 Task: Search one way flight ticket for 5 adults, 2 children, 1 infant in seat and 2 infants on lap in economy from Wilmington: Wilmington Airport to Rock Springs: Southwest Wyoming Regional Airport (rock Springs Sweetwater County Airport) on 8-5-2023. Choice of flights is American. Number of bags: 1 carry on bag and 1 checked bag. Price is upto 100000. Outbound departure time preference is 5:30.
Action: Mouse moved to (298, 145)
Screenshot: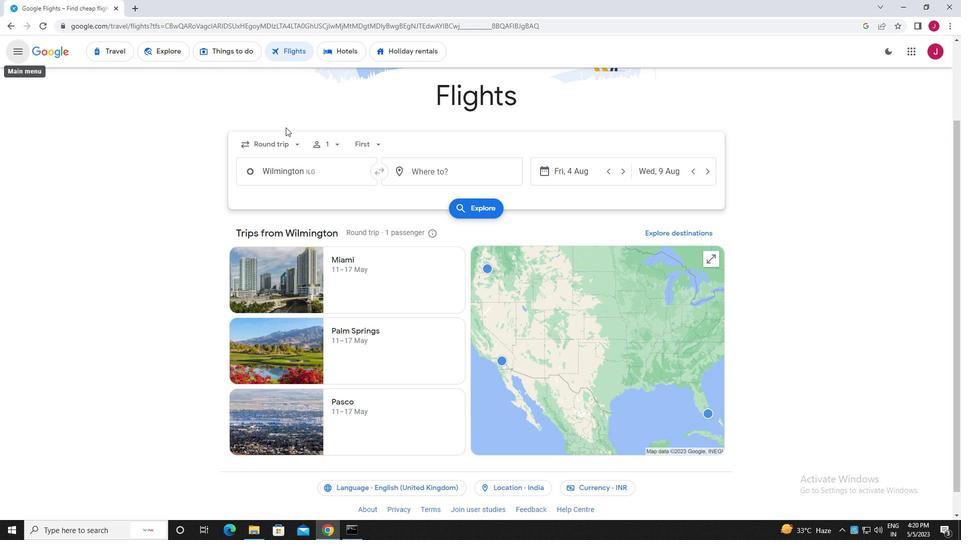 
Action: Mouse pressed left at (298, 145)
Screenshot: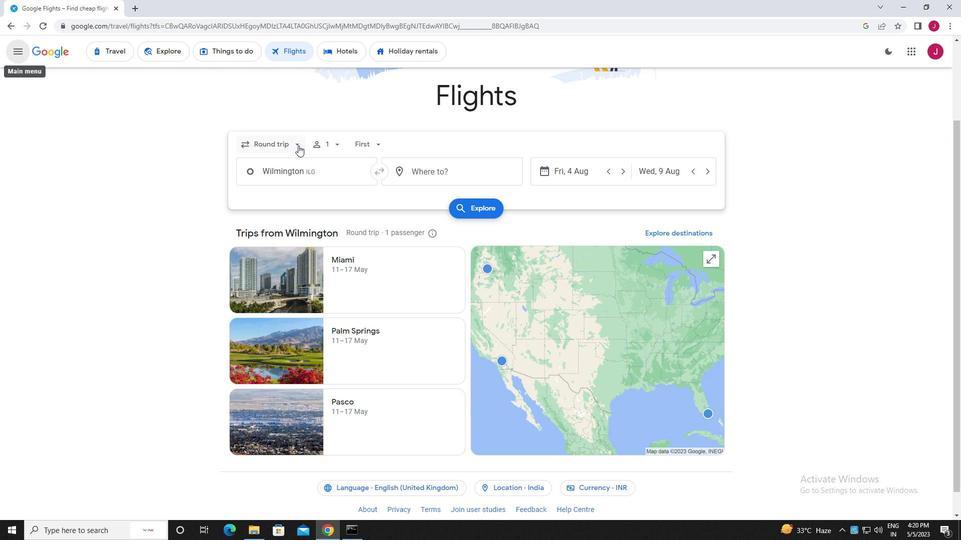
Action: Mouse moved to (290, 190)
Screenshot: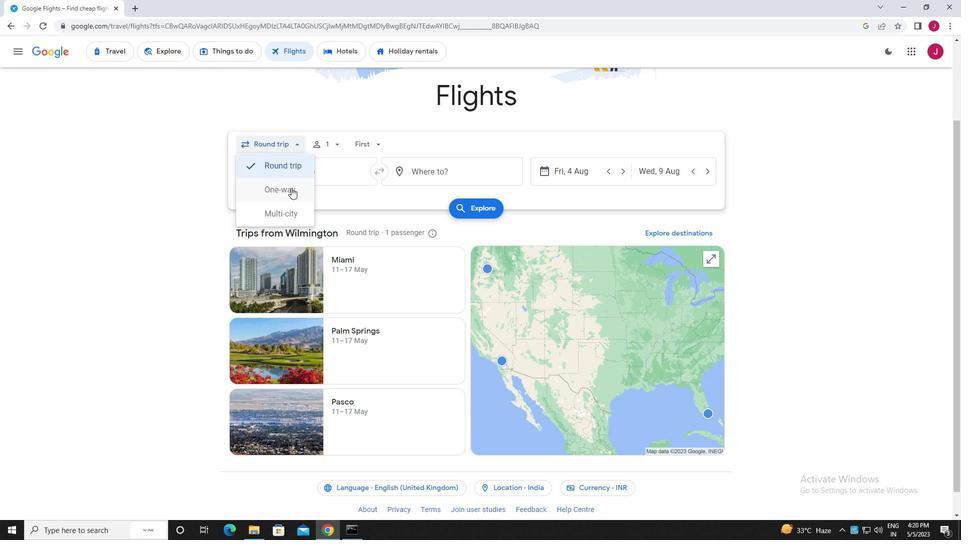 
Action: Mouse pressed left at (290, 190)
Screenshot: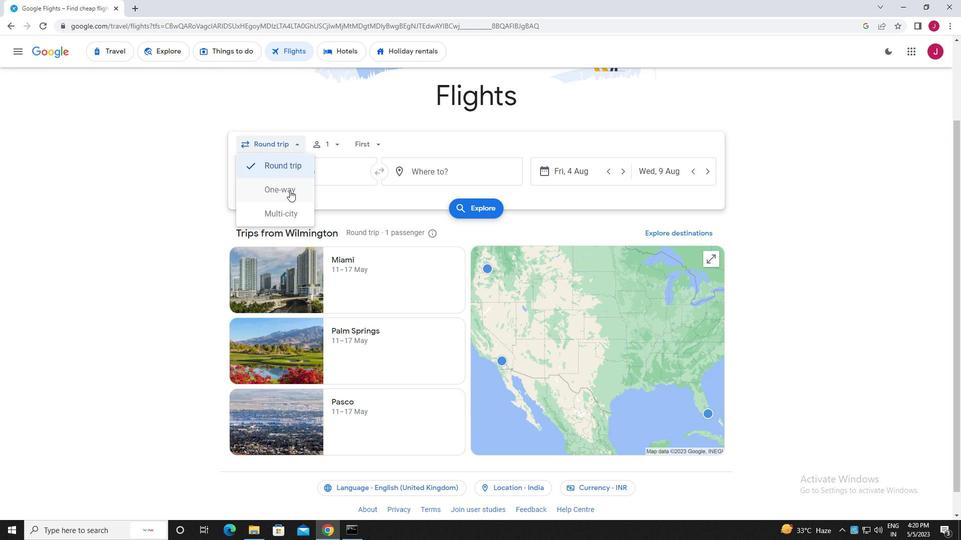 
Action: Mouse moved to (333, 147)
Screenshot: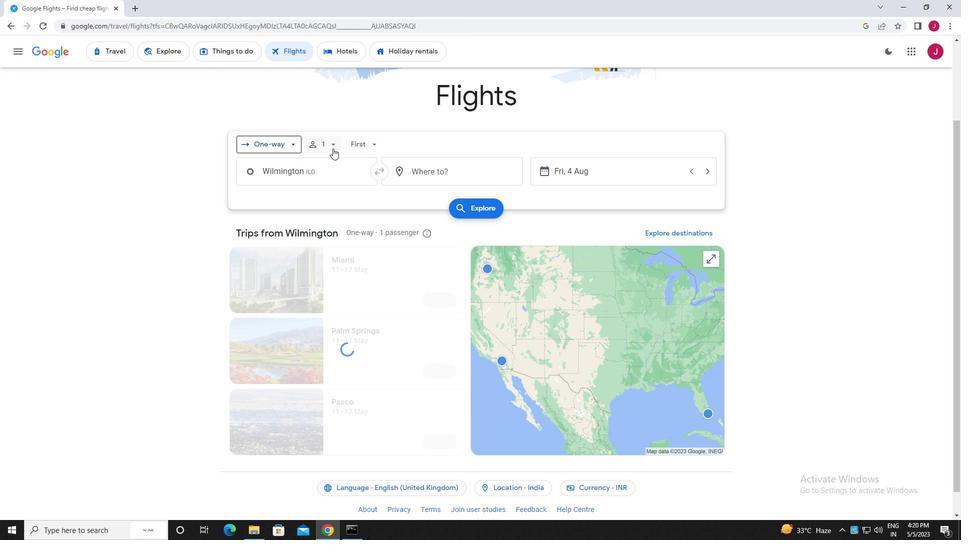 
Action: Mouse pressed left at (333, 147)
Screenshot: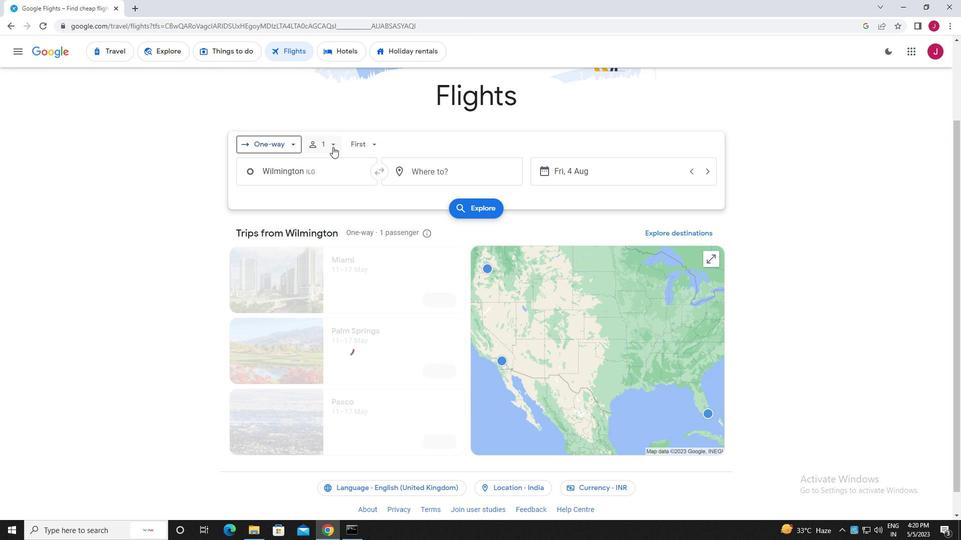 
Action: Mouse moved to (410, 172)
Screenshot: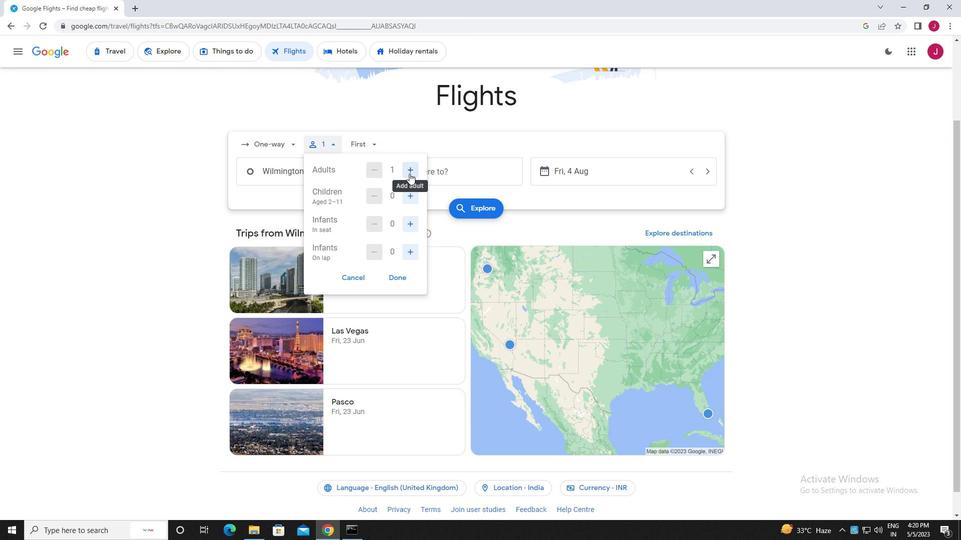 
Action: Mouse pressed left at (410, 172)
Screenshot: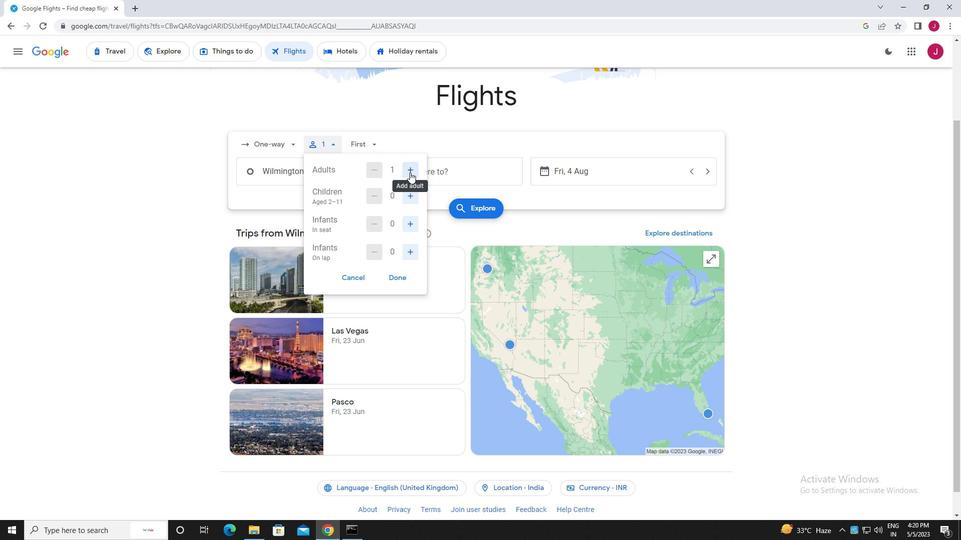 
Action: Mouse pressed left at (410, 172)
Screenshot: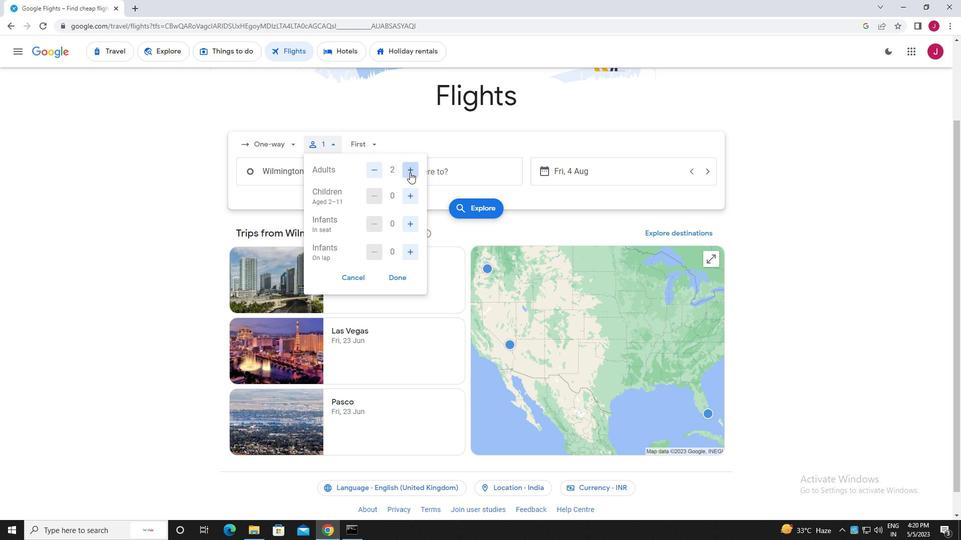 
Action: Mouse pressed left at (410, 172)
Screenshot: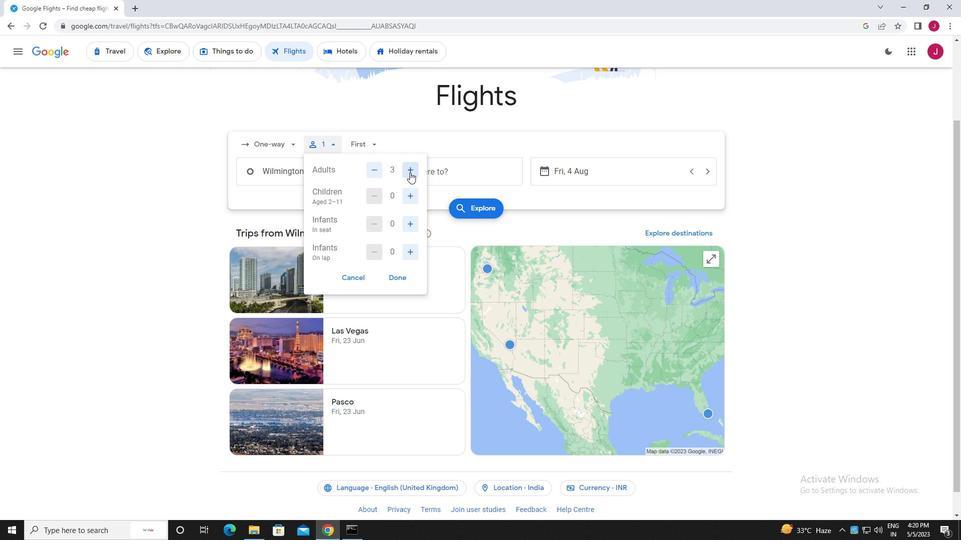 
Action: Mouse pressed left at (410, 172)
Screenshot: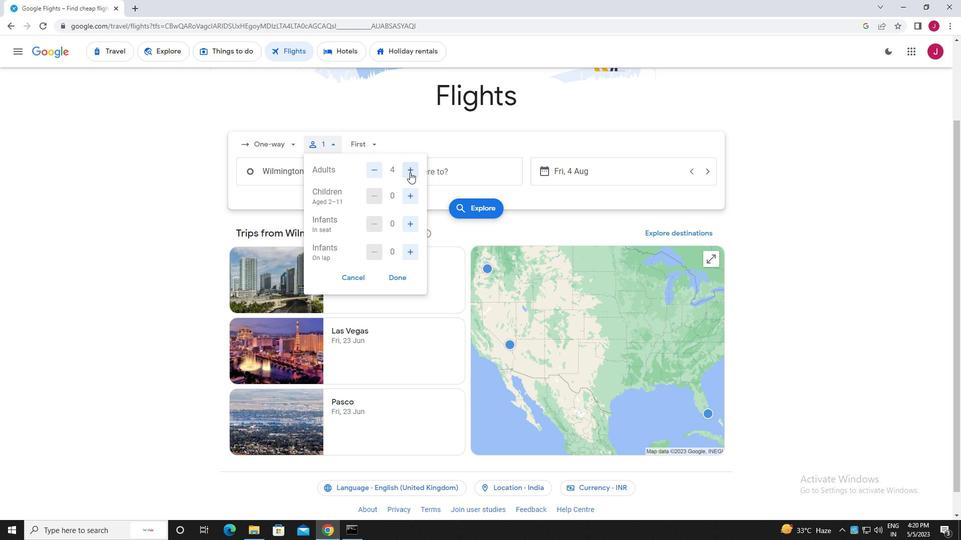 
Action: Mouse moved to (412, 197)
Screenshot: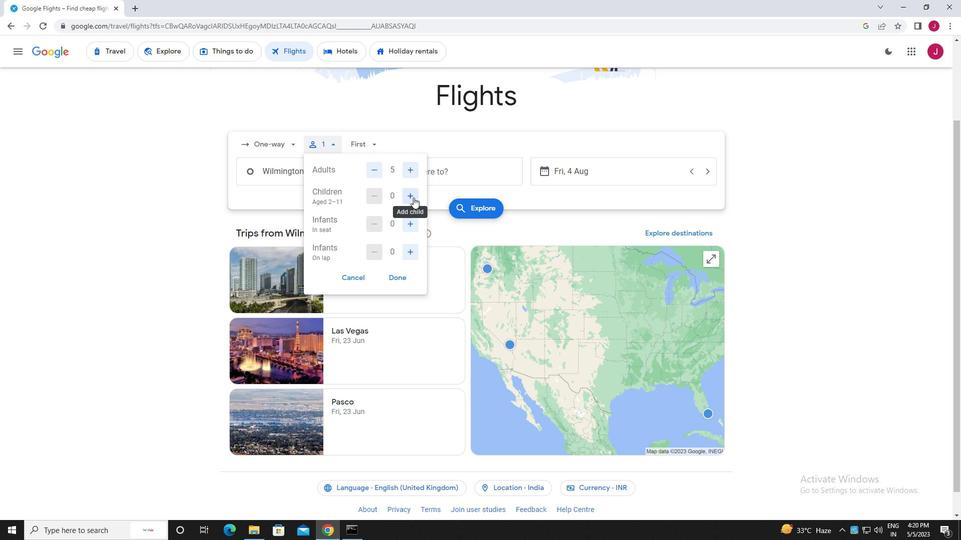 
Action: Mouse pressed left at (412, 197)
Screenshot: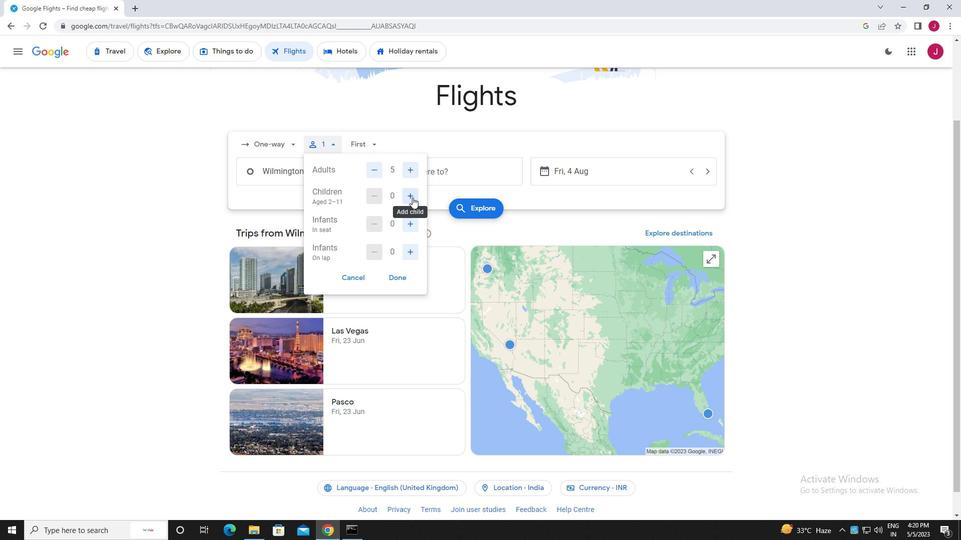 
Action: Mouse pressed left at (412, 197)
Screenshot: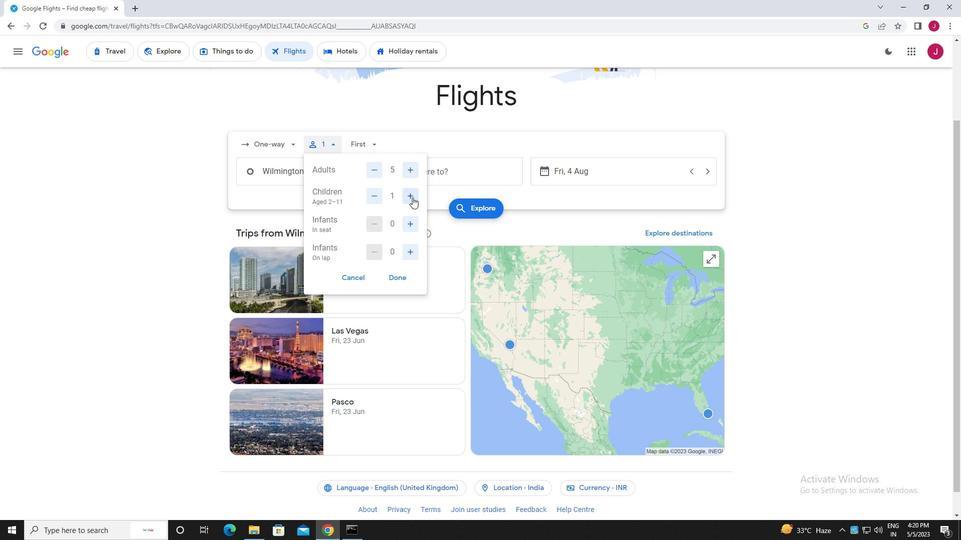 
Action: Mouse moved to (411, 227)
Screenshot: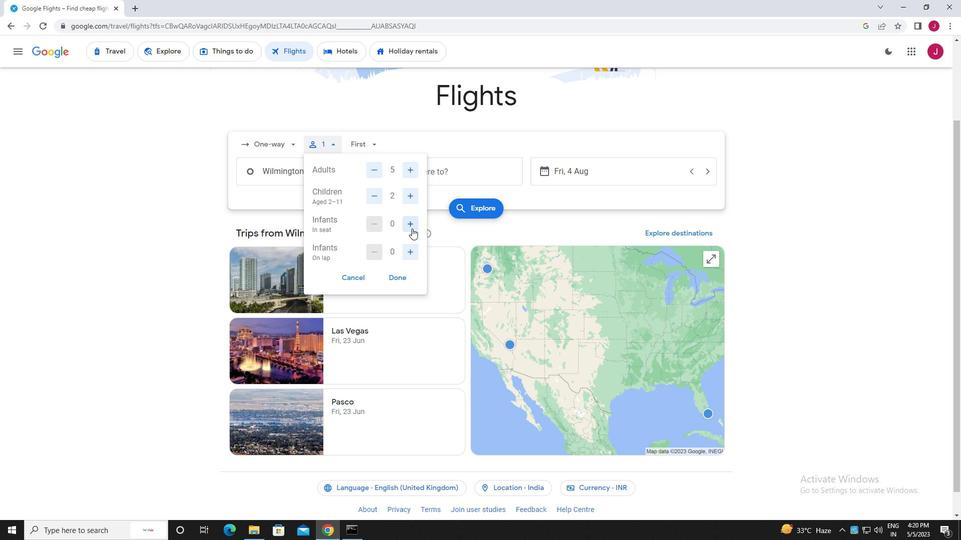 
Action: Mouse pressed left at (411, 227)
Screenshot: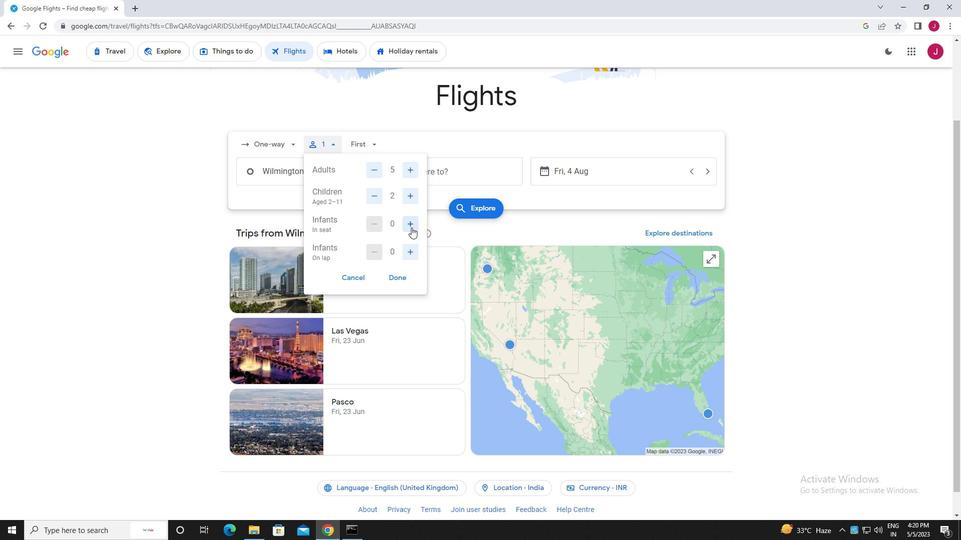 
Action: Mouse moved to (413, 250)
Screenshot: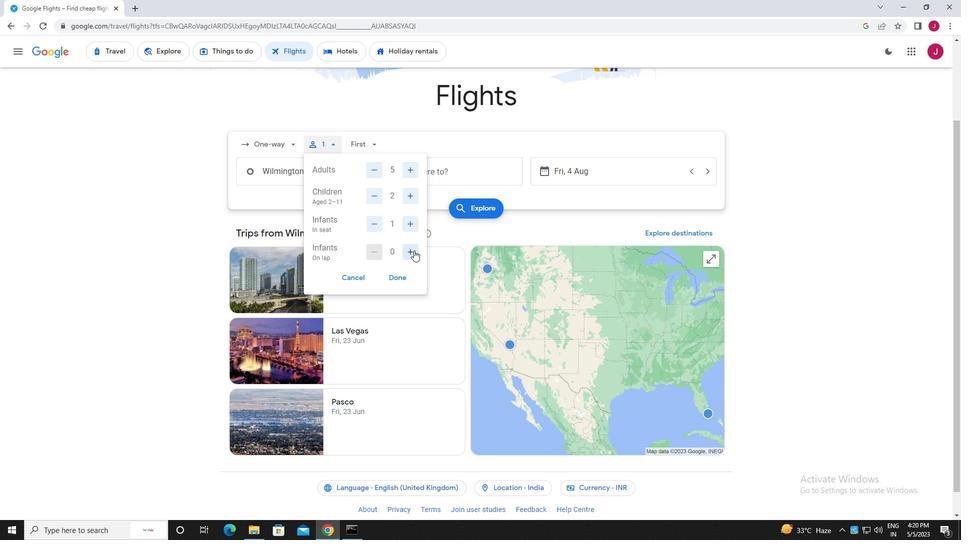 
Action: Mouse pressed left at (413, 250)
Screenshot: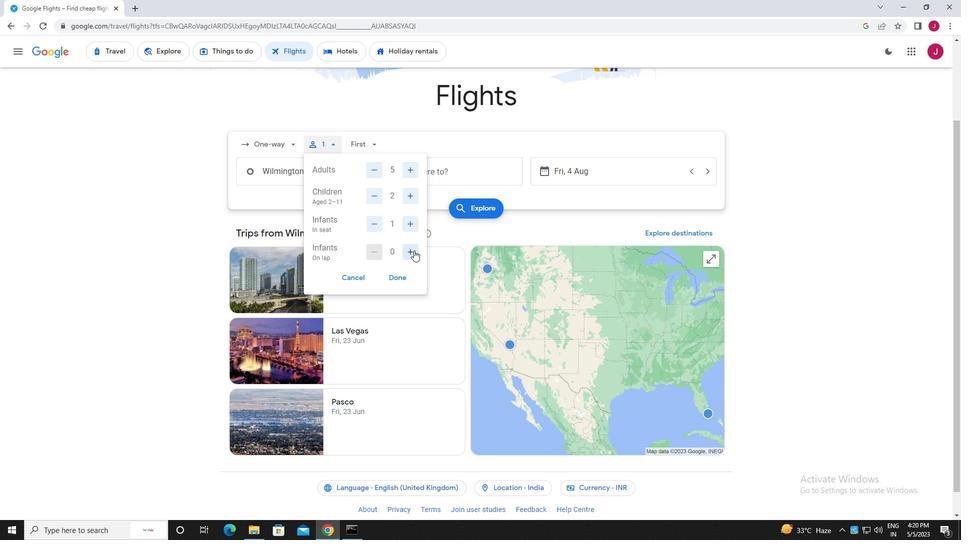 
Action: Mouse pressed left at (413, 250)
Screenshot: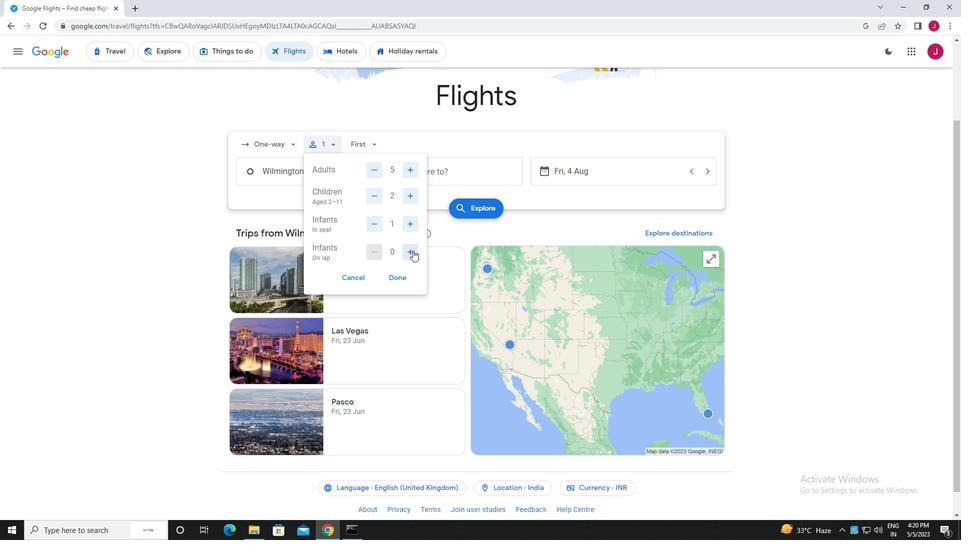 
Action: Mouse moved to (371, 252)
Screenshot: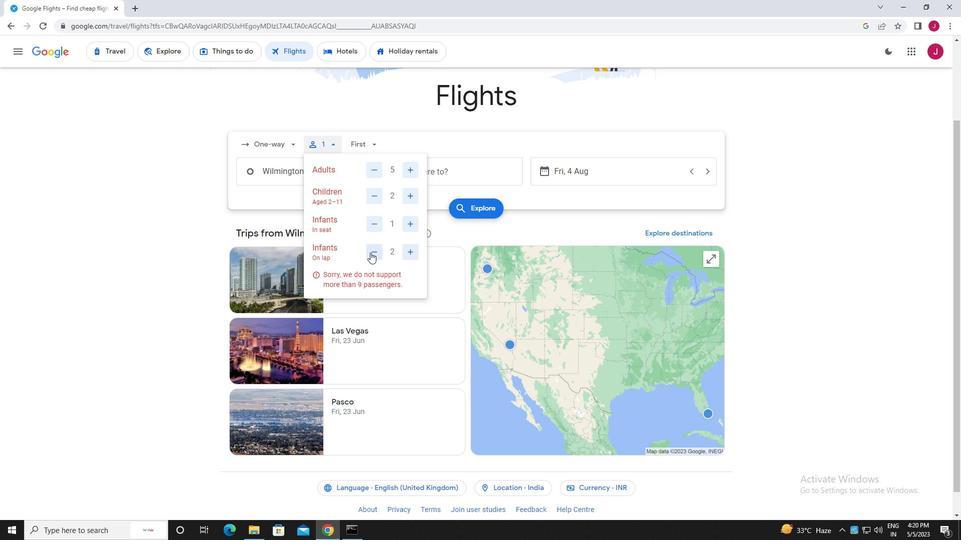 
Action: Mouse pressed left at (371, 252)
Screenshot: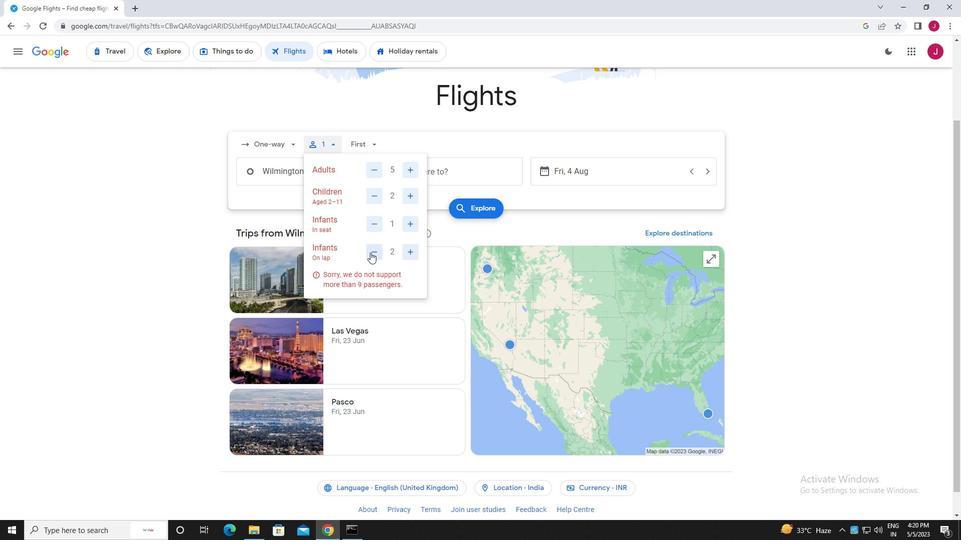 
Action: Mouse moved to (395, 277)
Screenshot: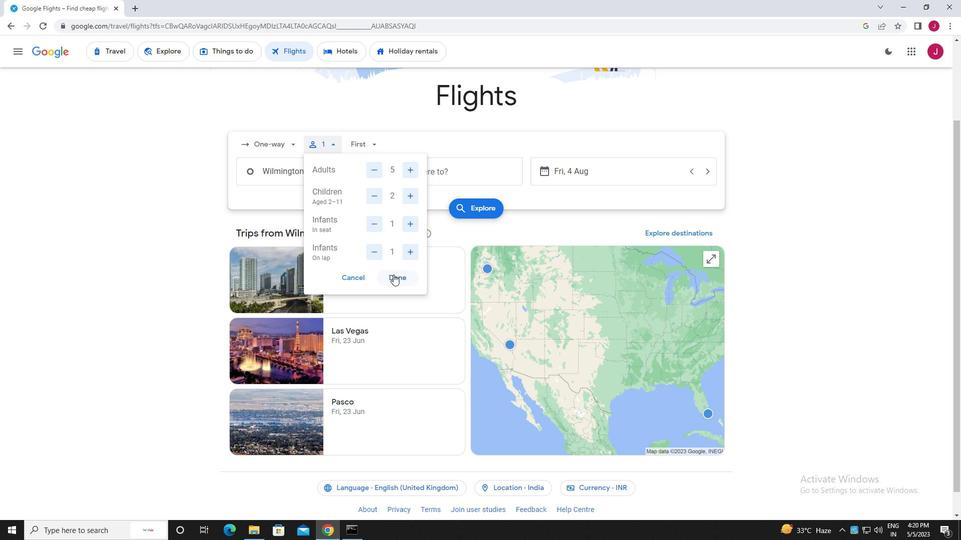 
Action: Mouse pressed left at (395, 277)
Screenshot: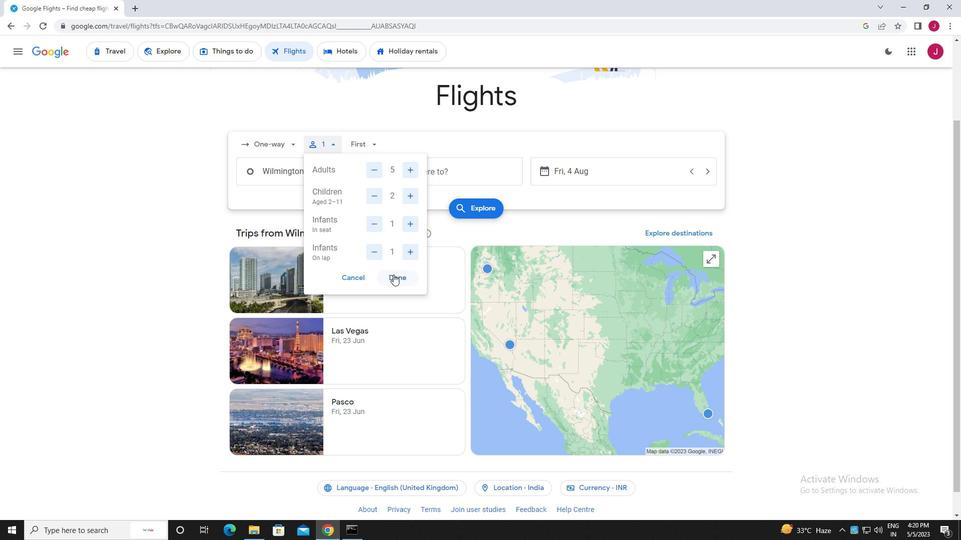 
Action: Mouse moved to (372, 146)
Screenshot: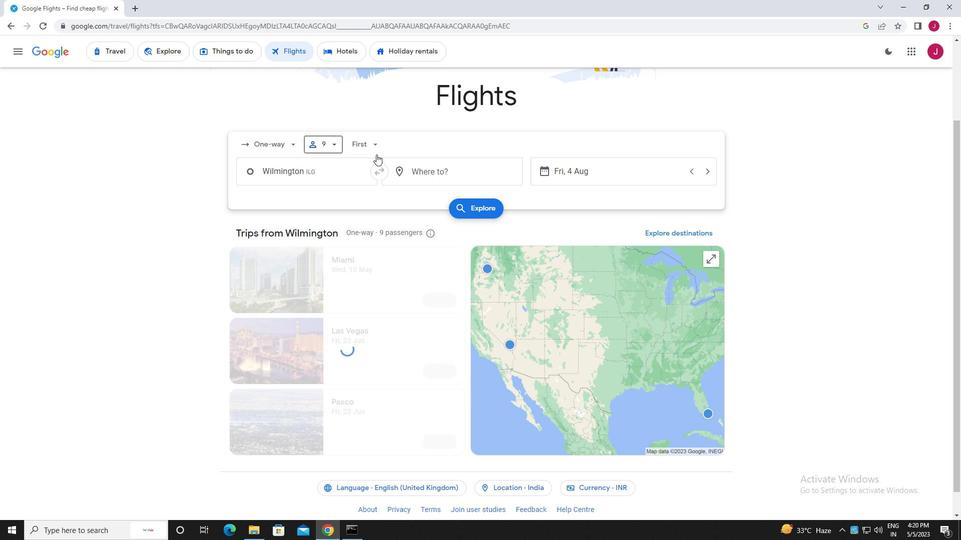 
Action: Mouse pressed left at (372, 146)
Screenshot: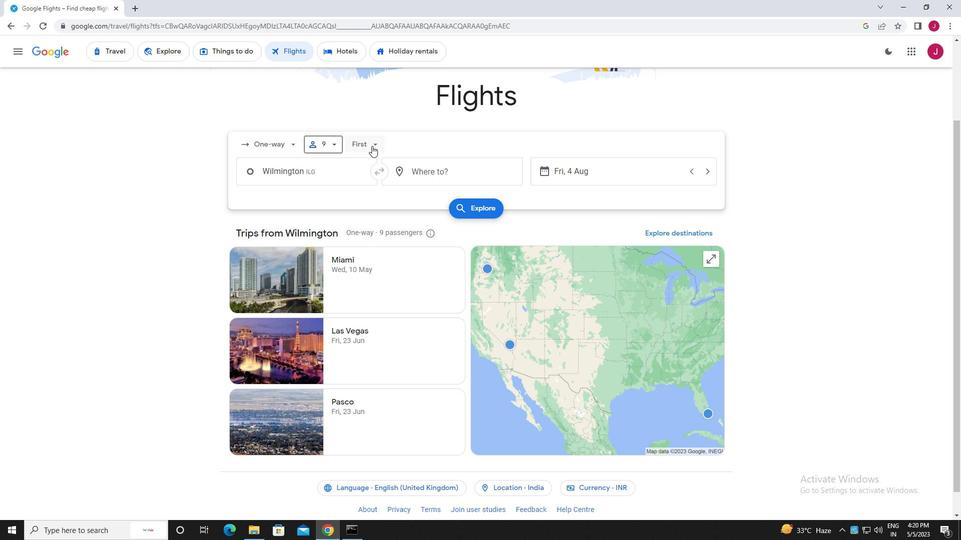 
Action: Mouse moved to (392, 169)
Screenshot: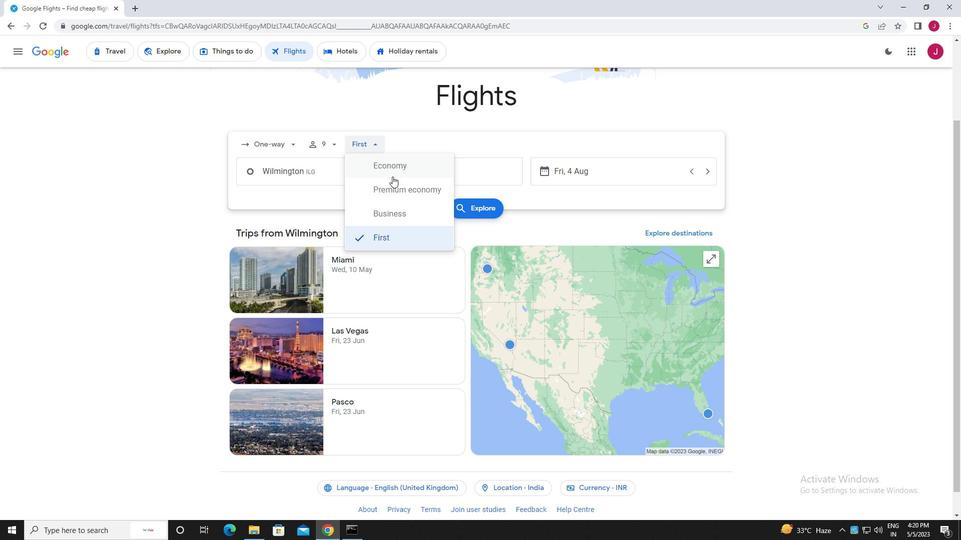 
Action: Mouse pressed left at (392, 169)
Screenshot: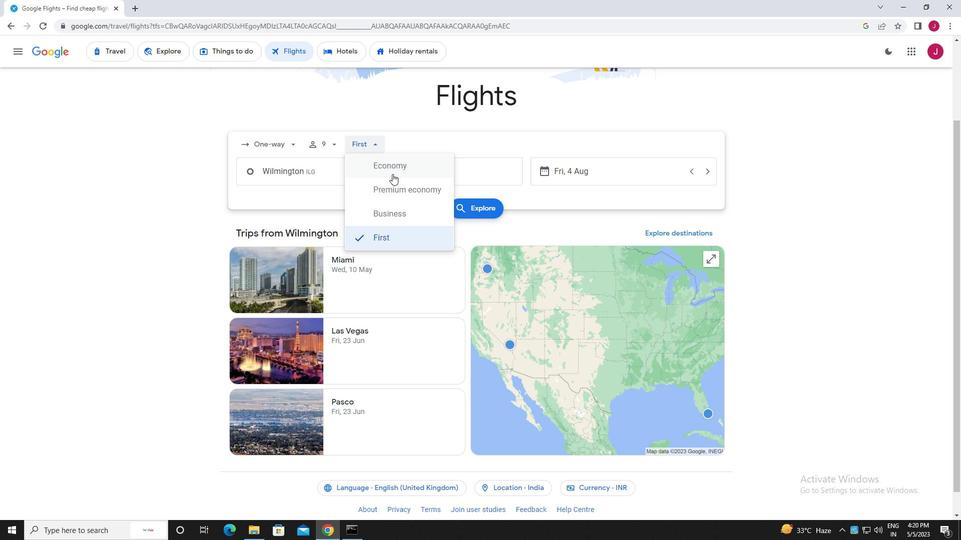 
Action: Mouse moved to (335, 178)
Screenshot: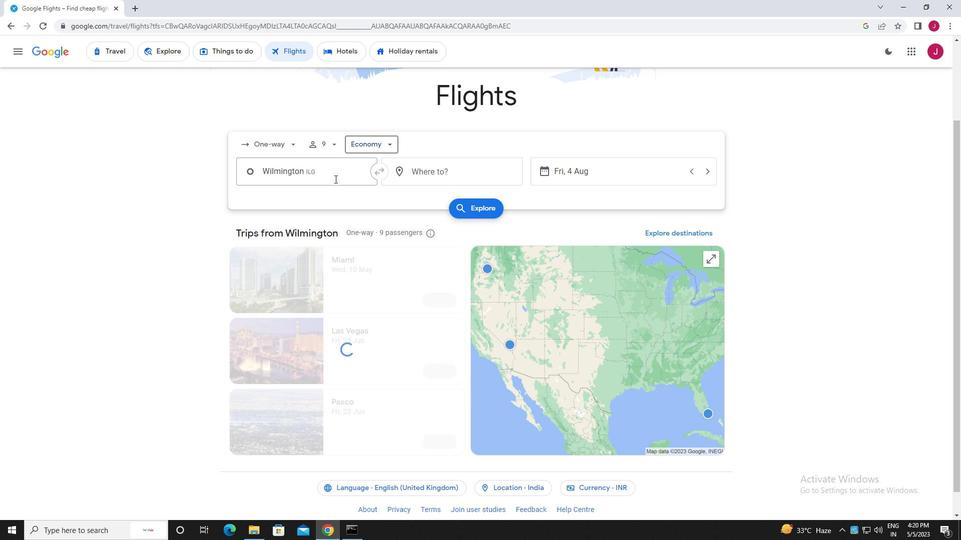 
Action: Mouse pressed left at (335, 178)
Screenshot: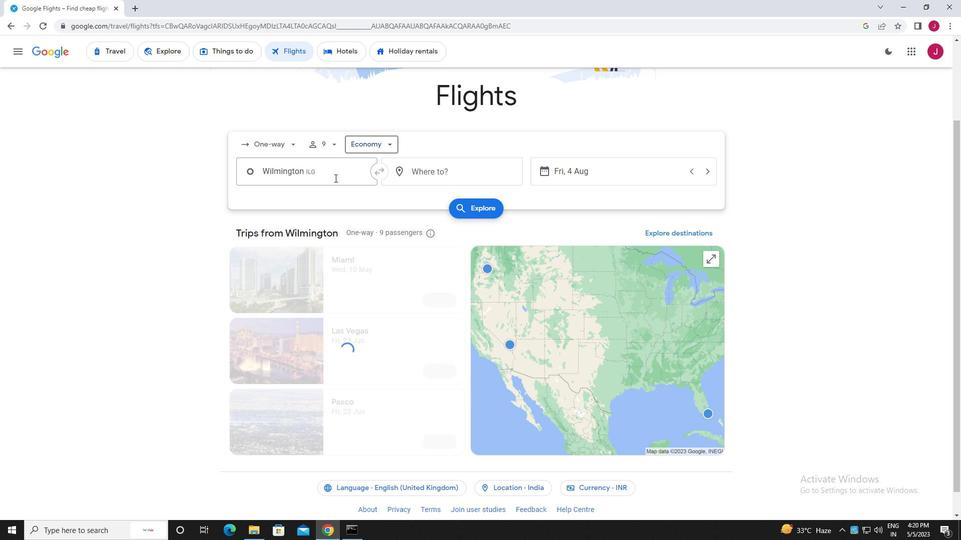 
Action: Mouse moved to (341, 178)
Screenshot: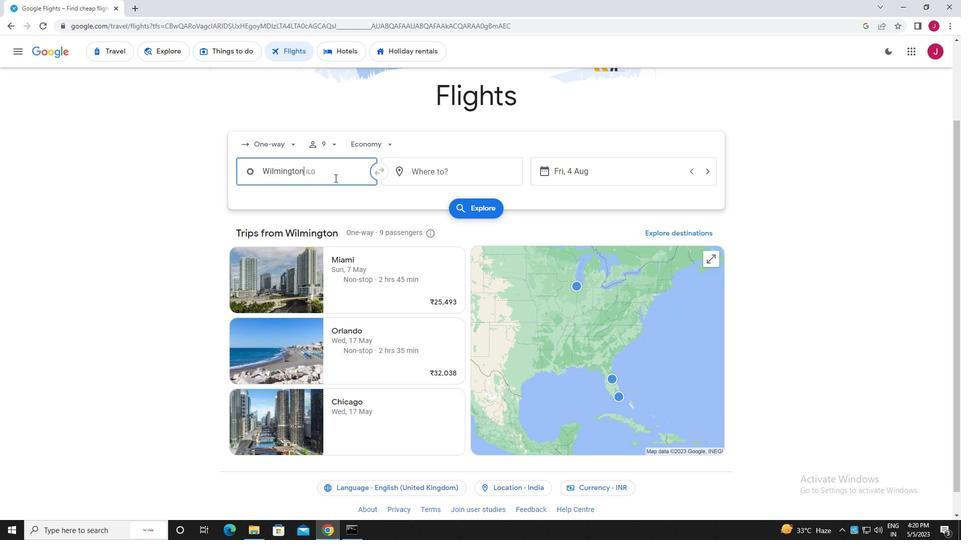 
Action: Key pressed wilmington<Key.space>a
Screenshot: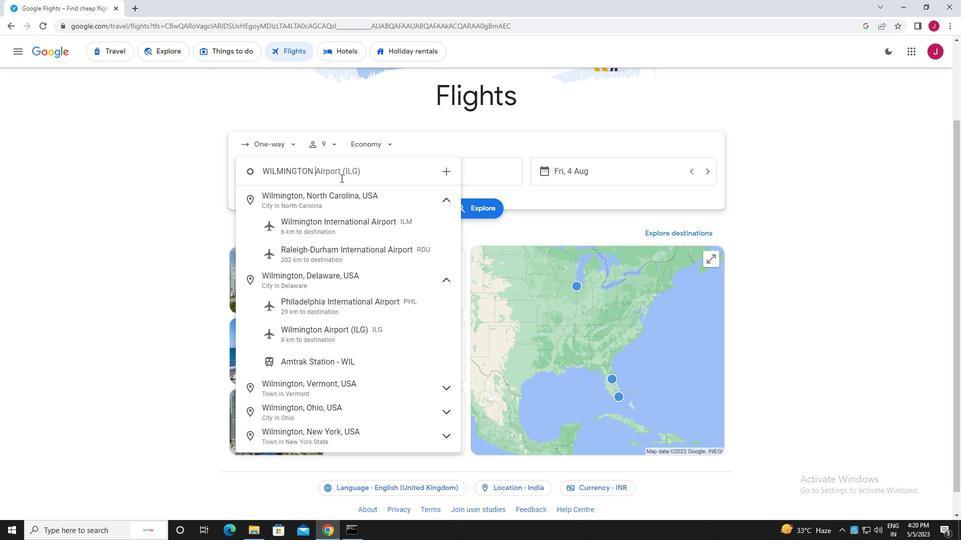 
Action: Mouse moved to (331, 248)
Screenshot: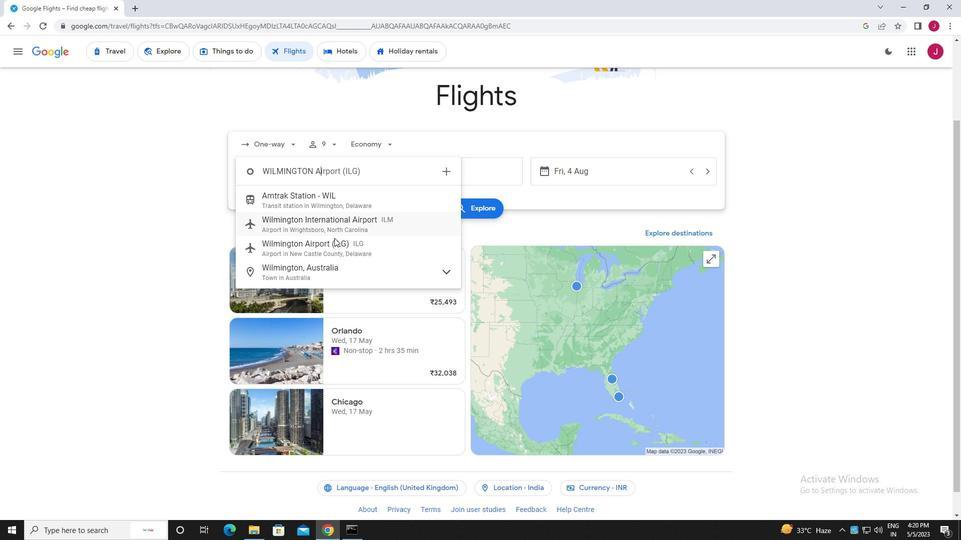 
Action: Mouse pressed left at (331, 248)
Screenshot: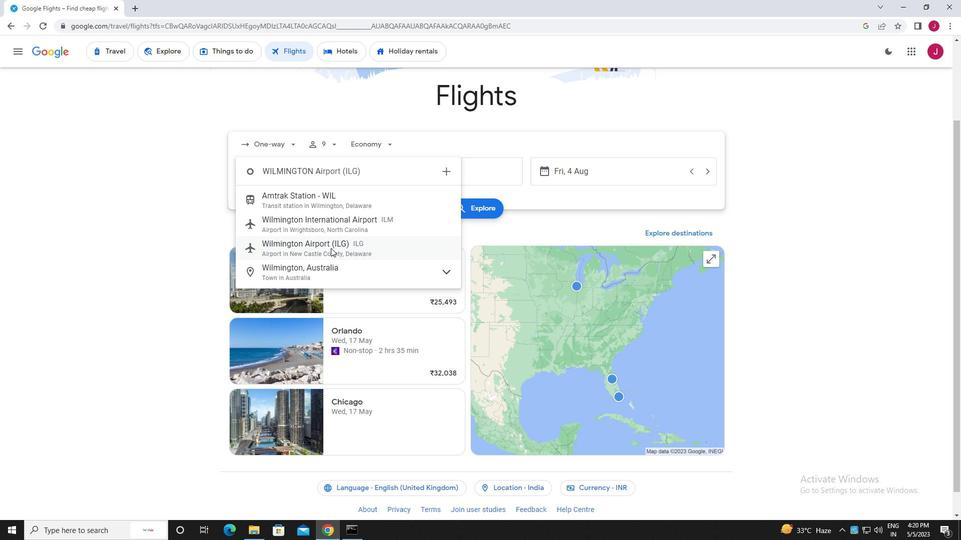 
Action: Mouse moved to (458, 172)
Screenshot: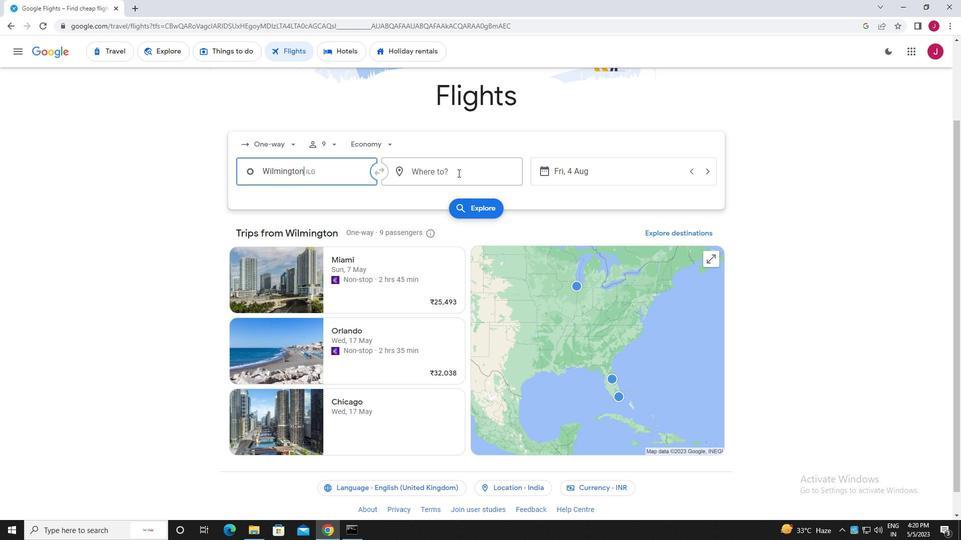 
Action: Mouse pressed left at (458, 172)
Screenshot: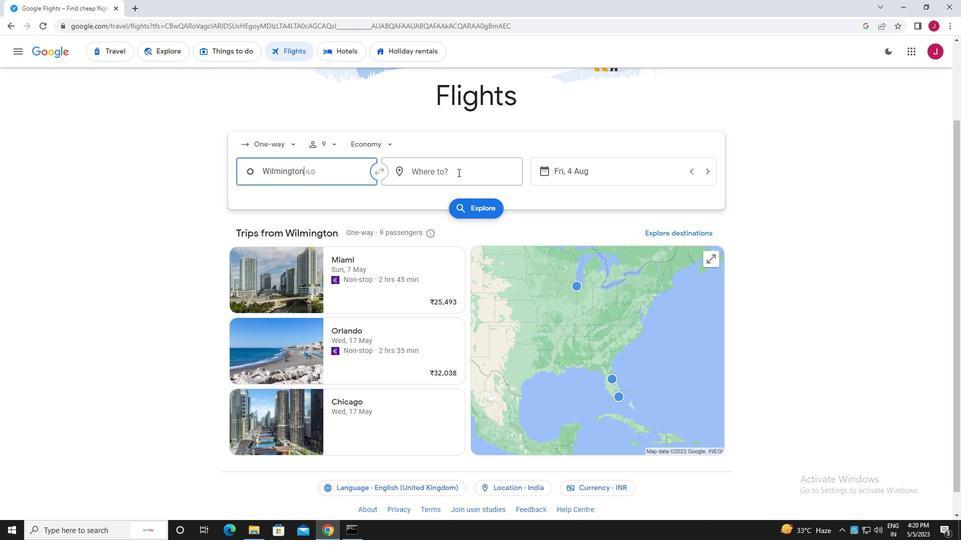 
Action: Mouse moved to (458, 172)
Screenshot: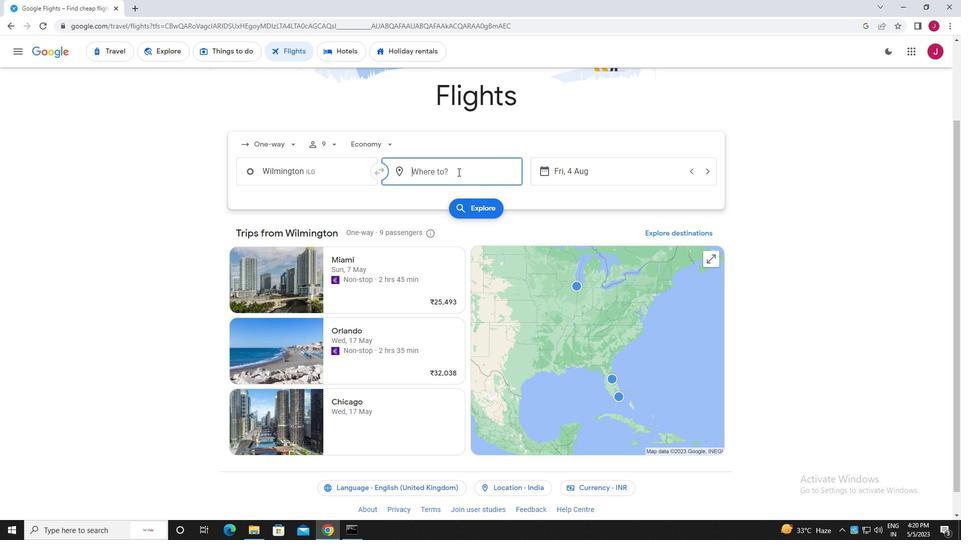 
Action: Key pressed rock<Key.space>spring
Screenshot: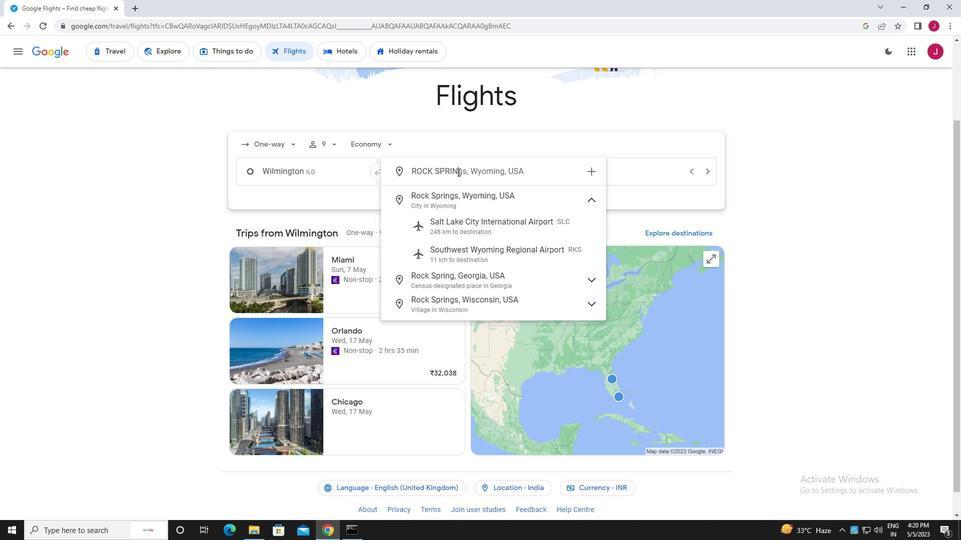 
Action: Mouse moved to (504, 256)
Screenshot: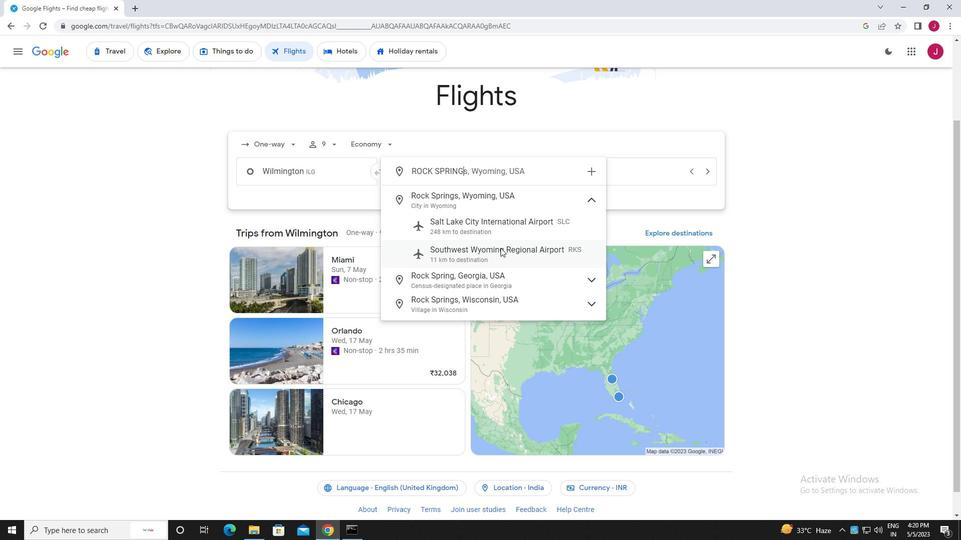 
Action: Mouse pressed left at (504, 256)
Screenshot: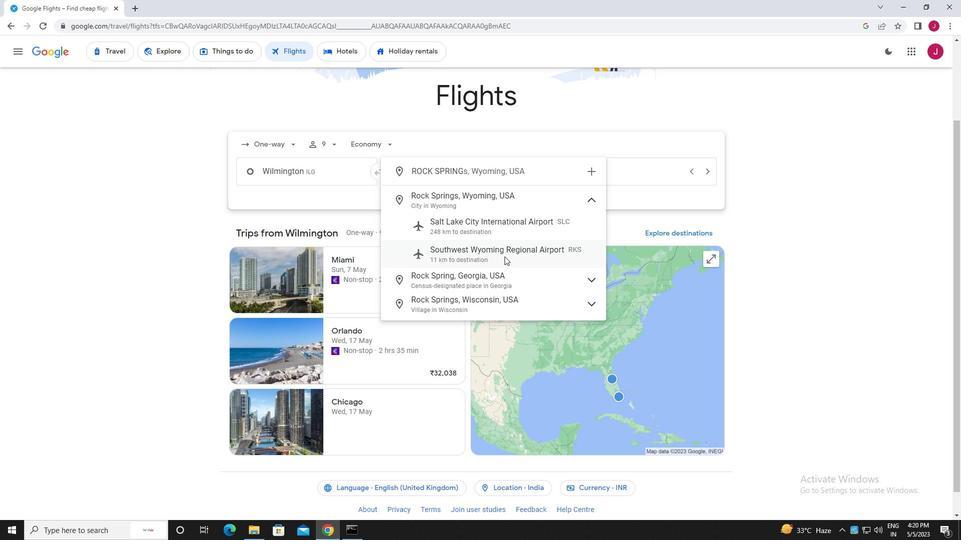 
Action: Mouse moved to (596, 173)
Screenshot: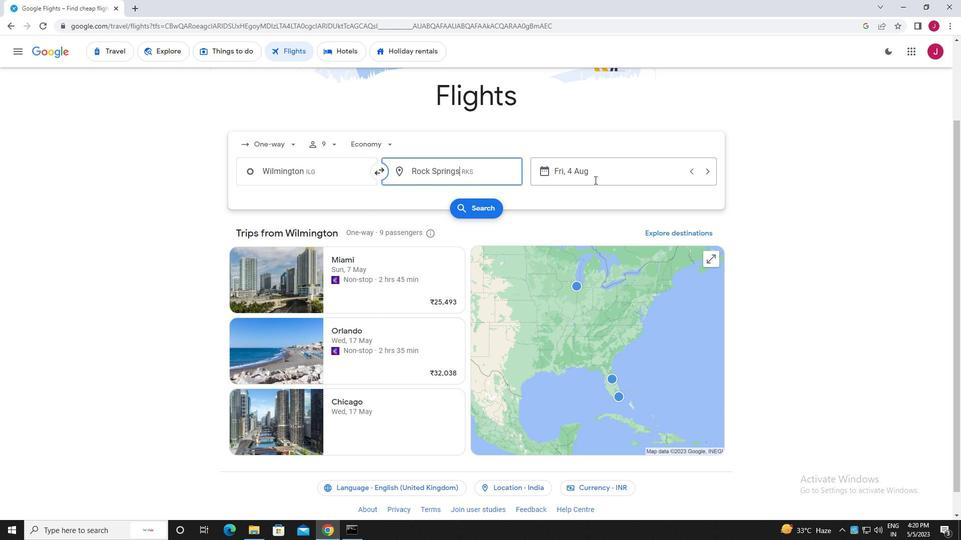 
Action: Mouse pressed left at (596, 173)
Screenshot: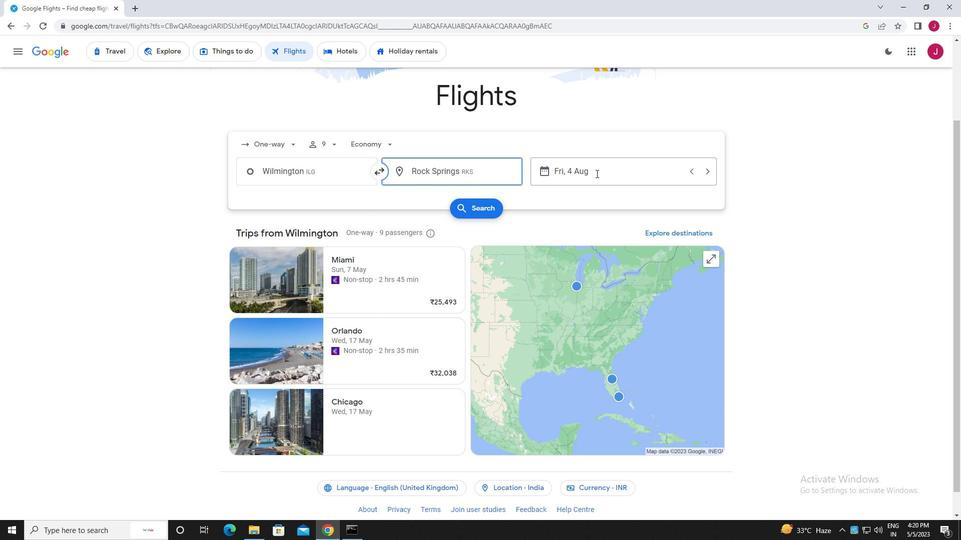 
Action: Mouse moved to (508, 253)
Screenshot: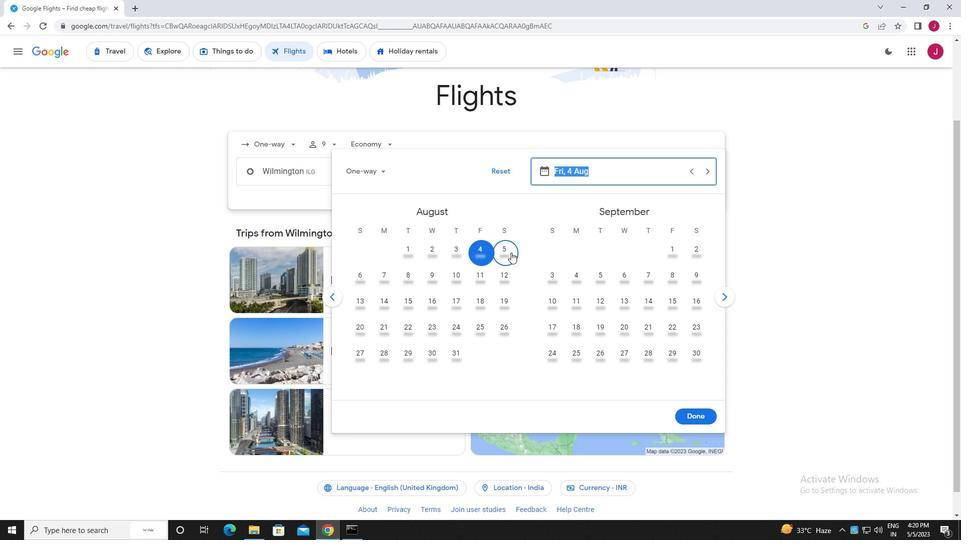 
Action: Mouse pressed left at (508, 253)
Screenshot: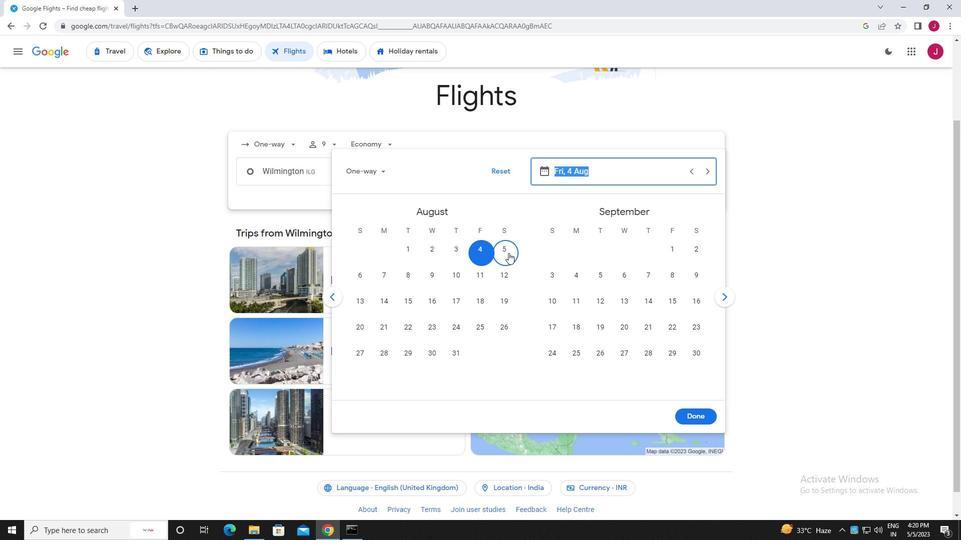 
Action: Mouse moved to (696, 416)
Screenshot: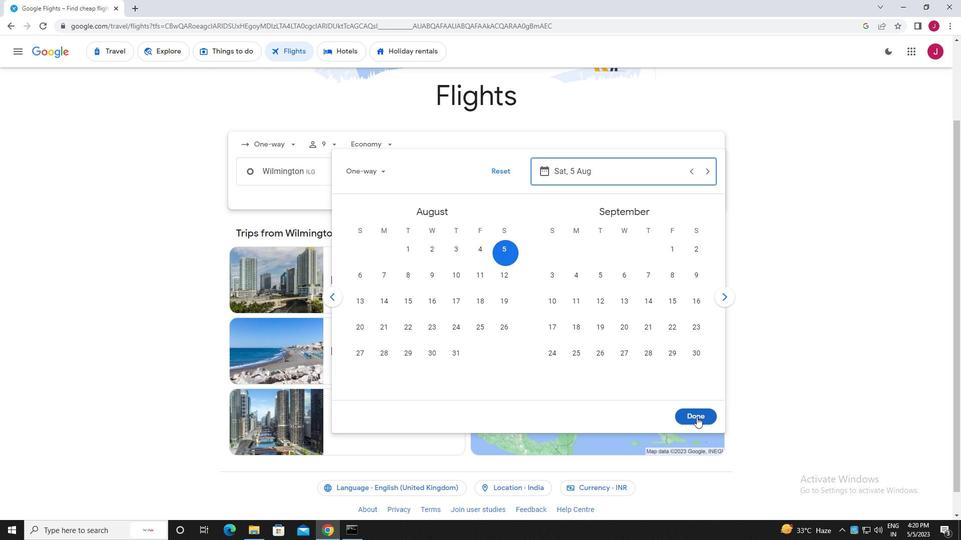 
Action: Mouse pressed left at (696, 416)
Screenshot: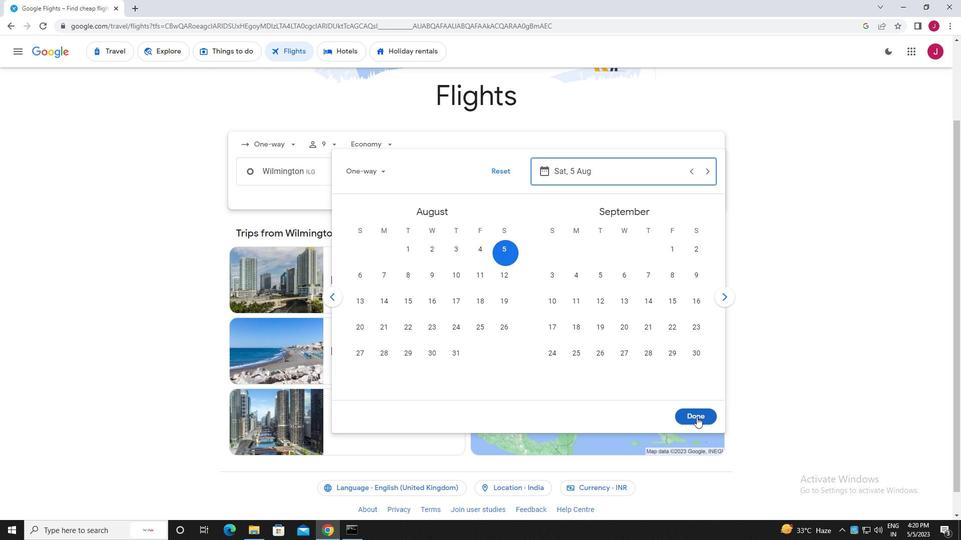 
Action: Mouse moved to (478, 208)
Screenshot: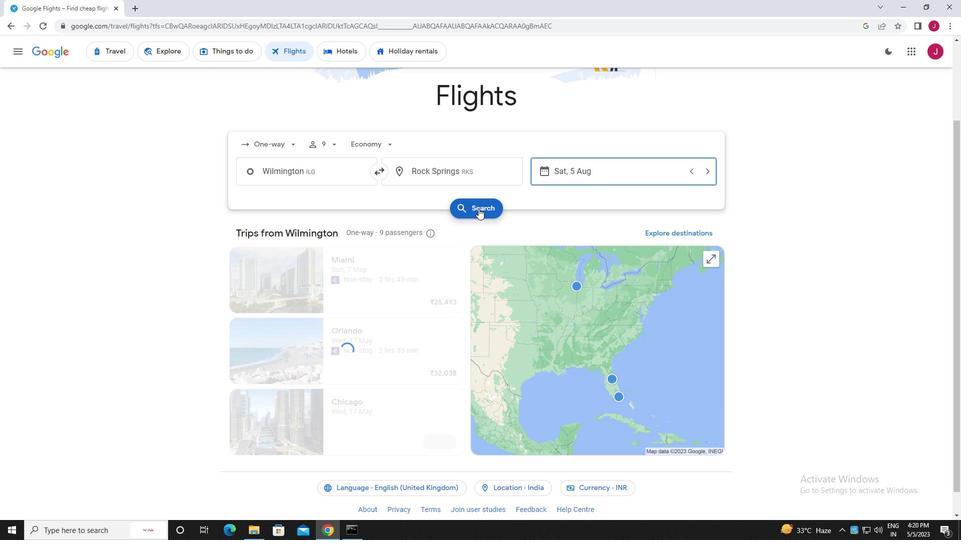 
Action: Mouse pressed left at (478, 208)
Screenshot: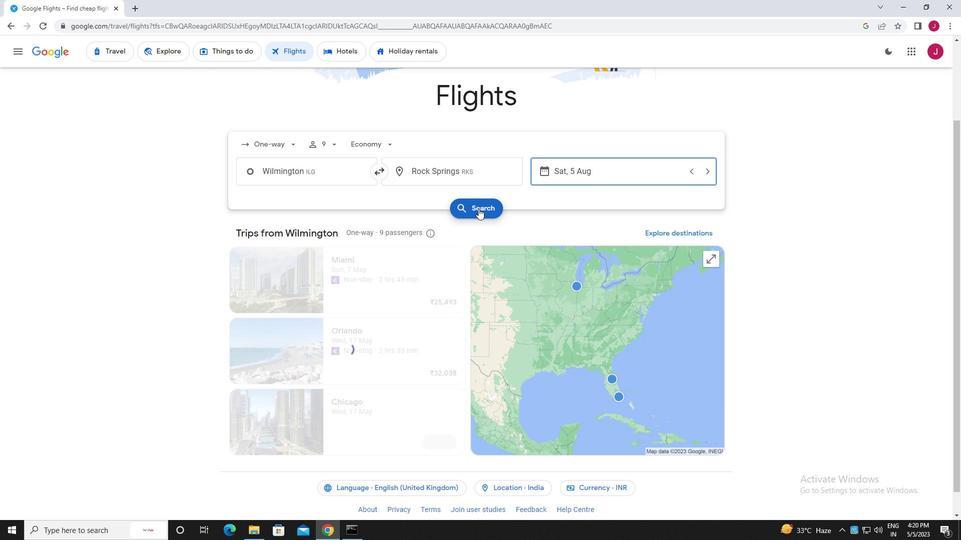 
Action: Mouse moved to (259, 145)
Screenshot: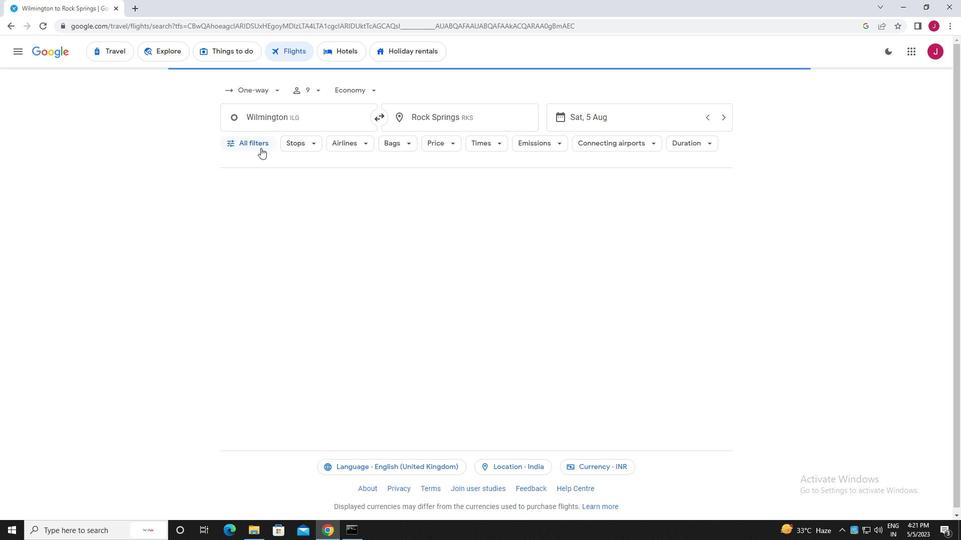 
Action: Mouse pressed left at (259, 145)
Screenshot: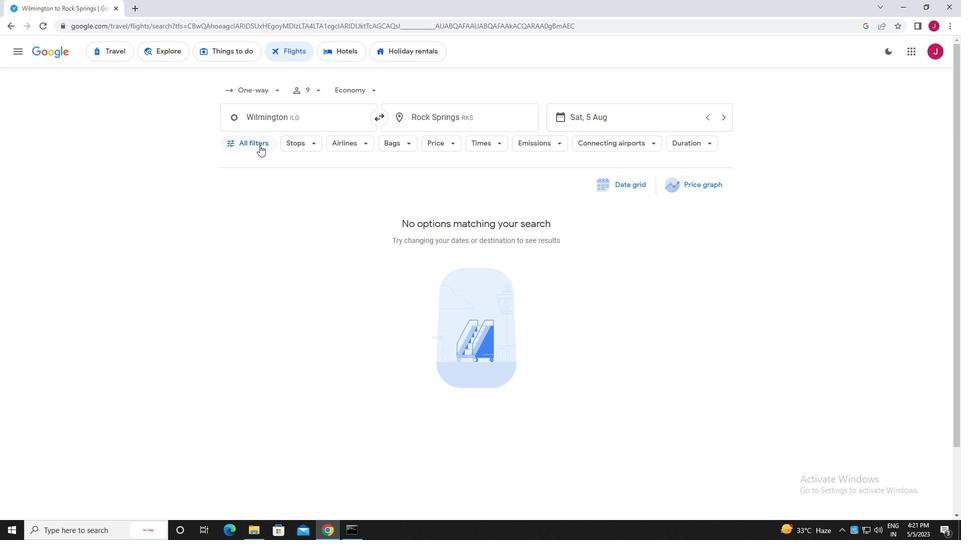 
Action: Mouse moved to (318, 232)
Screenshot: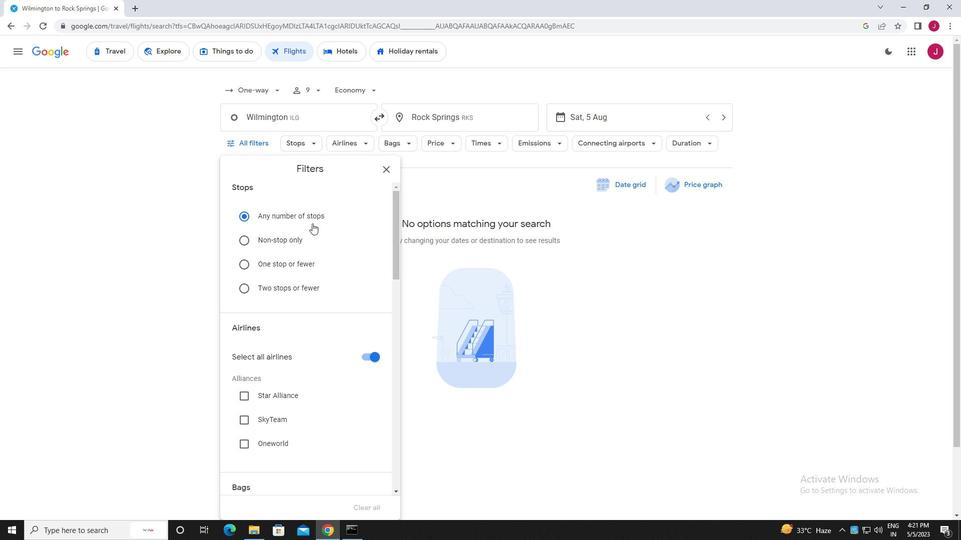 
Action: Mouse scrolled (318, 232) with delta (0, 0)
Screenshot: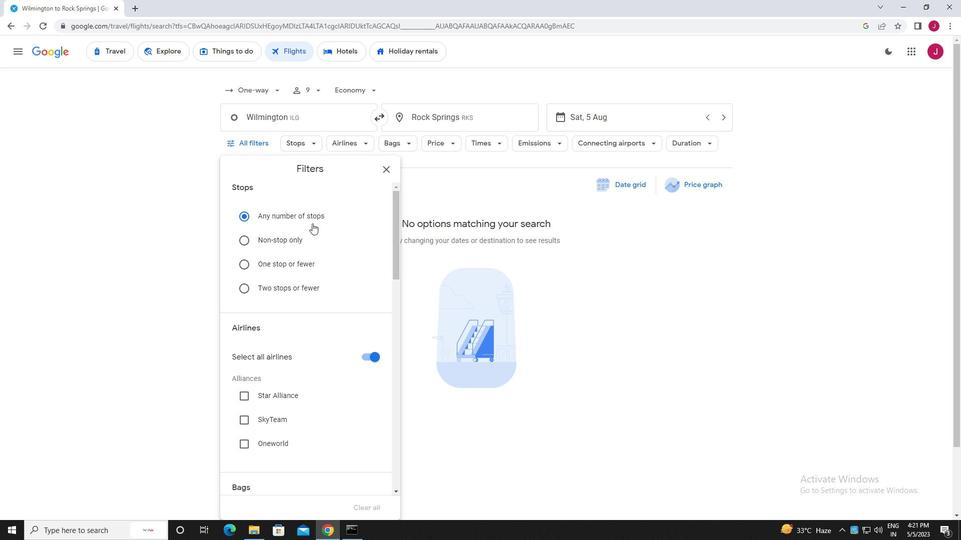 
Action: Mouse moved to (318, 232)
Screenshot: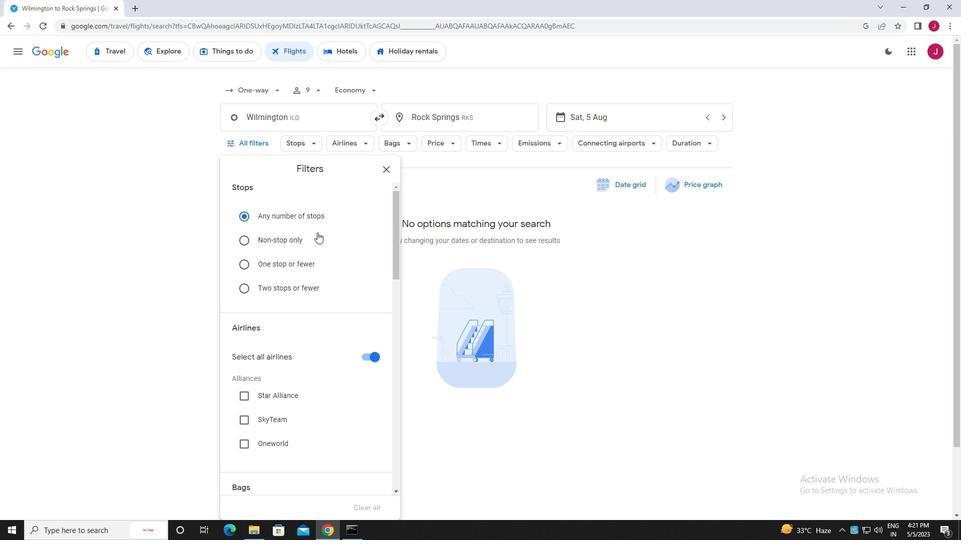 
Action: Mouse scrolled (318, 232) with delta (0, 0)
Screenshot: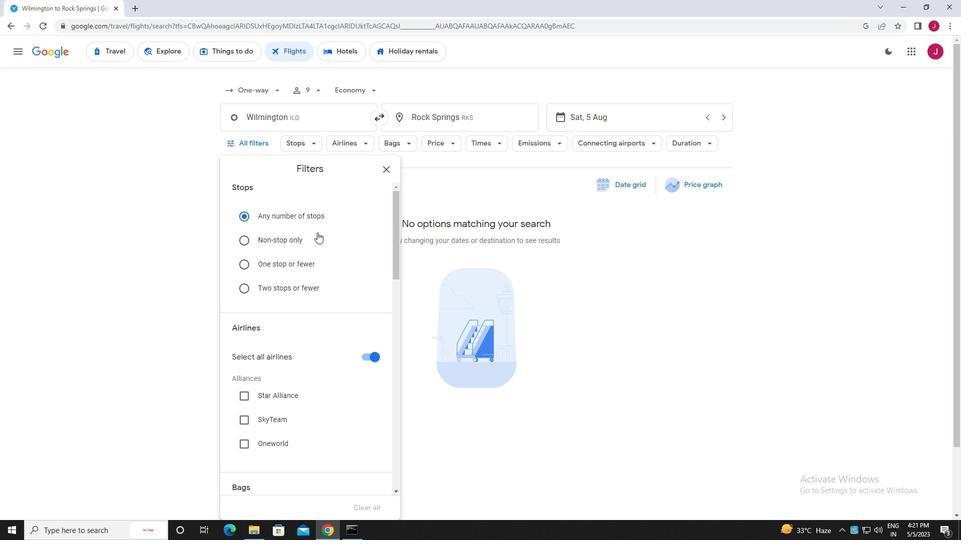 
Action: Mouse moved to (319, 233)
Screenshot: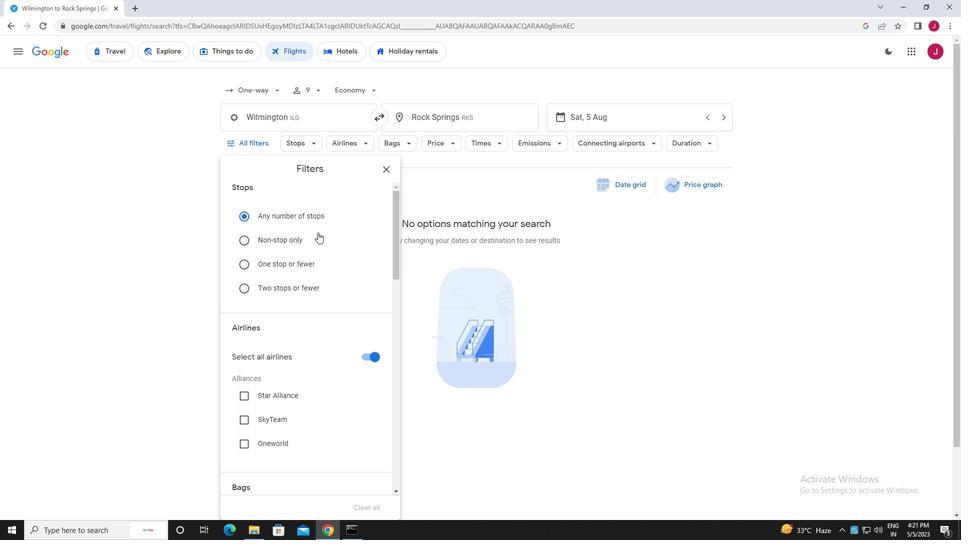 
Action: Mouse scrolled (319, 232) with delta (0, 0)
Screenshot: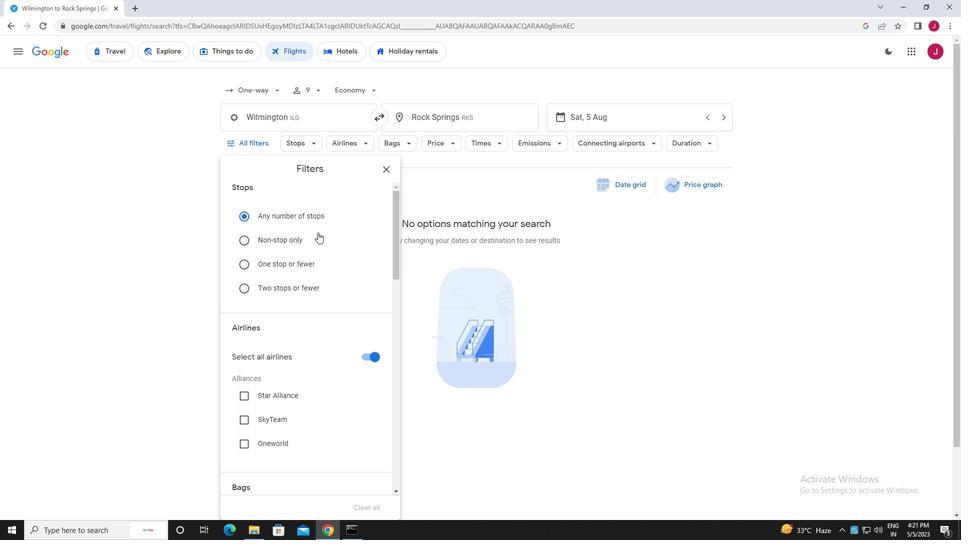 
Action: Mouse moved to (320, 233)
Screenshot: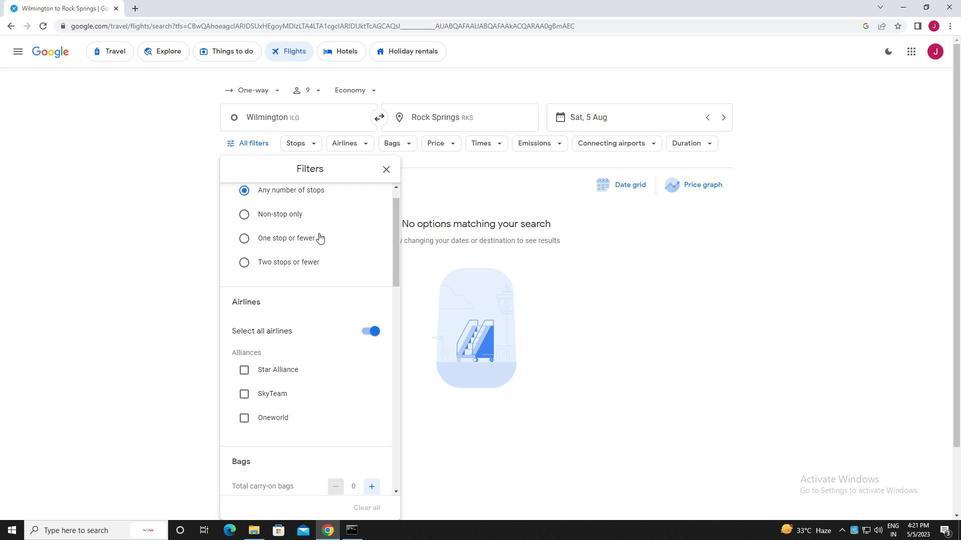
Action: Mouse scrolled (320, 233) with delta (0, 0)
Screenshot: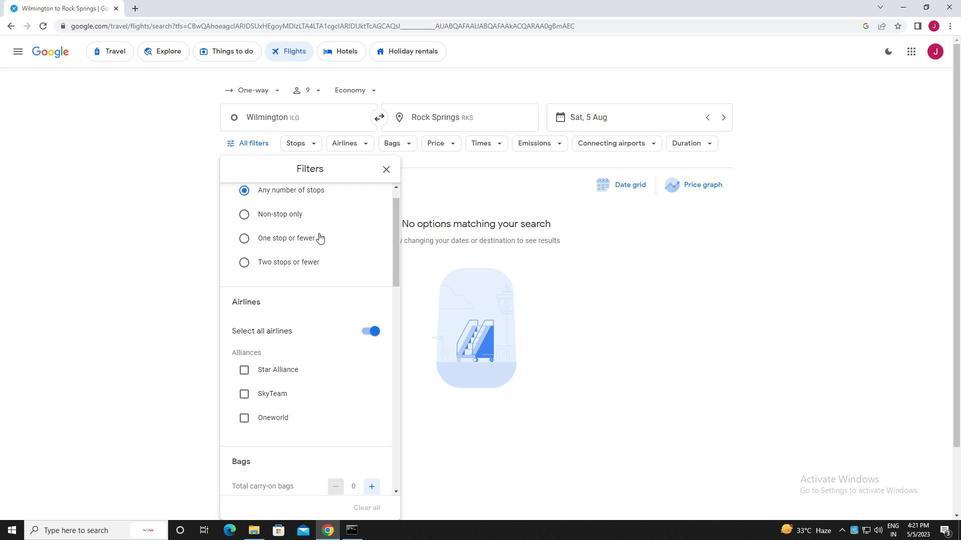 
Action: Mouse moved to (362, 189)
Screenshot: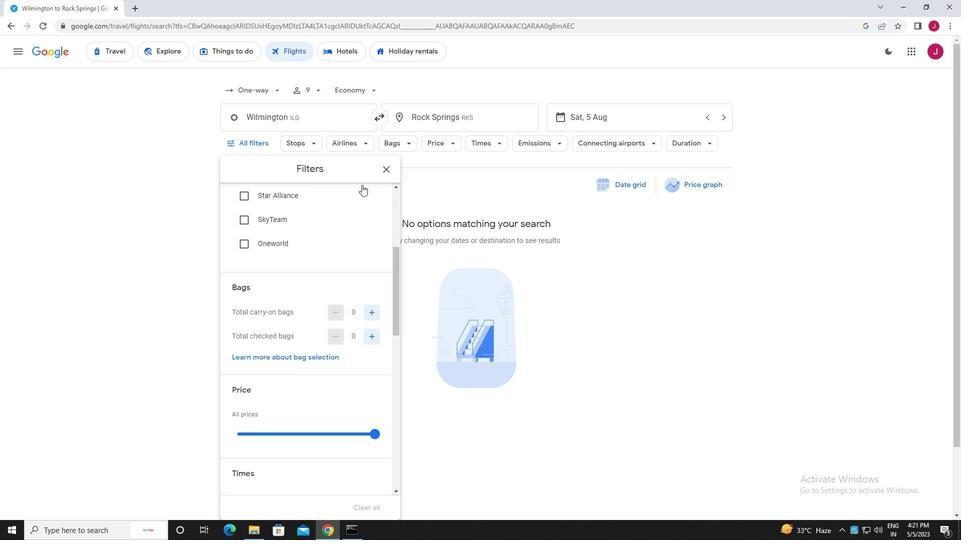 
Action: Mouse scrolled (362, 189) with delta (0, 0)
Screenshot: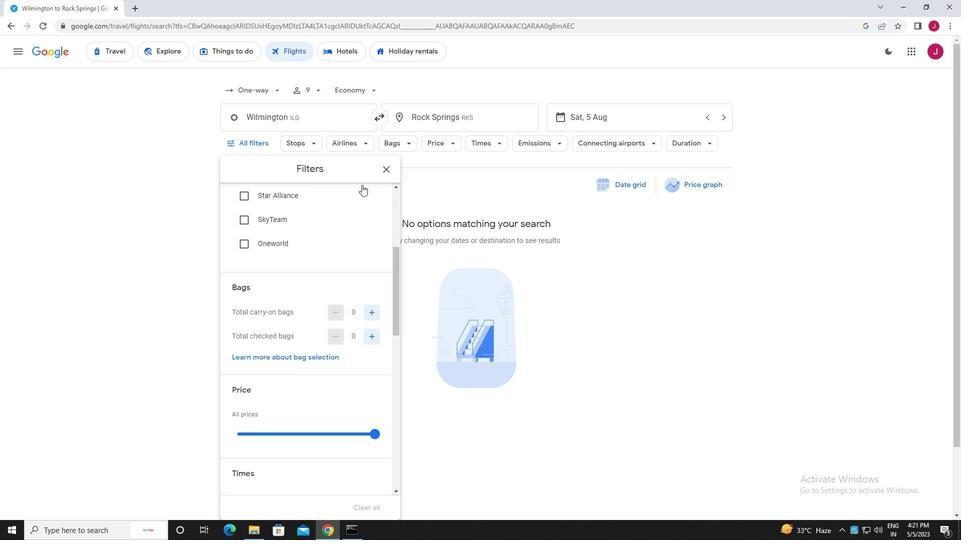 
Action: Mouse moved to (363, 203)
Screenshot: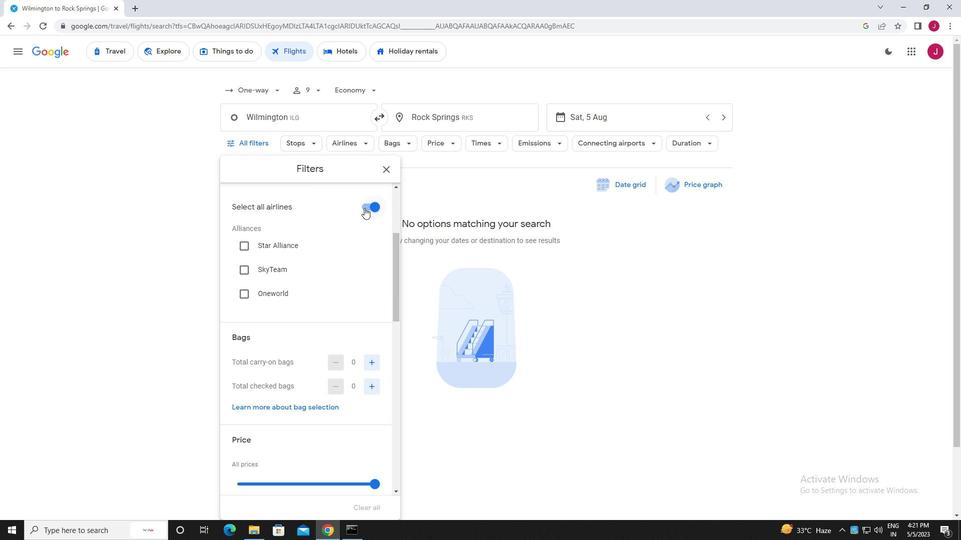 
Action: Mouse pressed left at (363, 203)
Screenshot: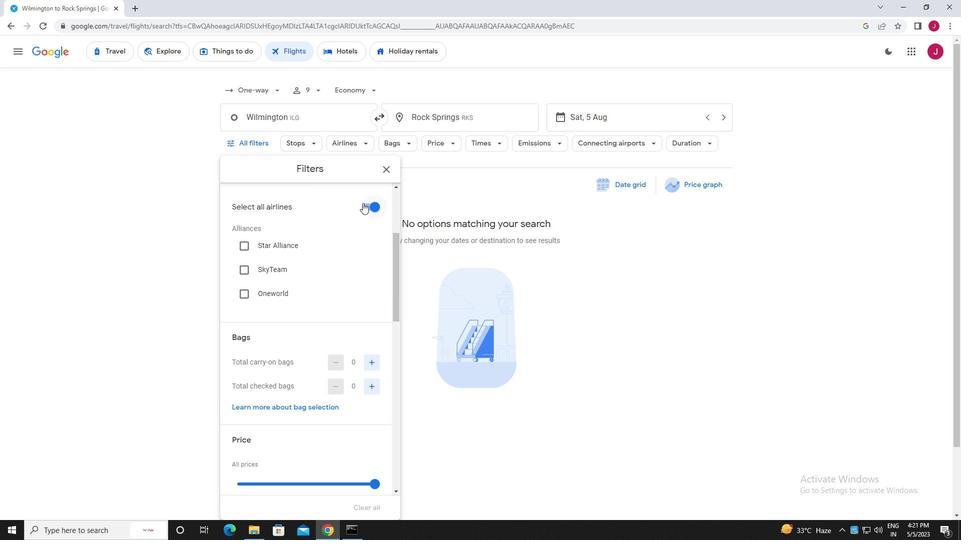 
Action: Mouse moved to (349, 220)
Screenshot: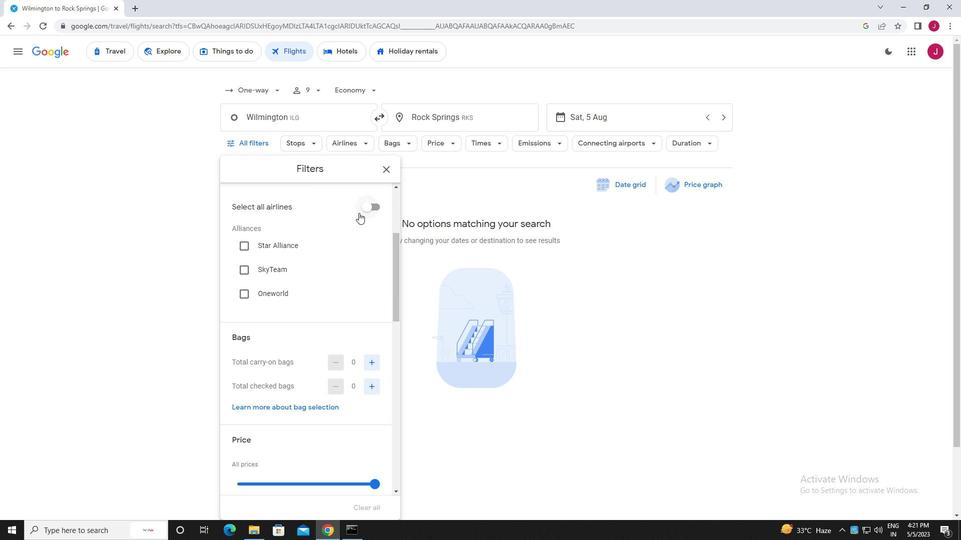 
Action: Mouse scrolled (349, 220) with delta (0, 0)
Screenshot: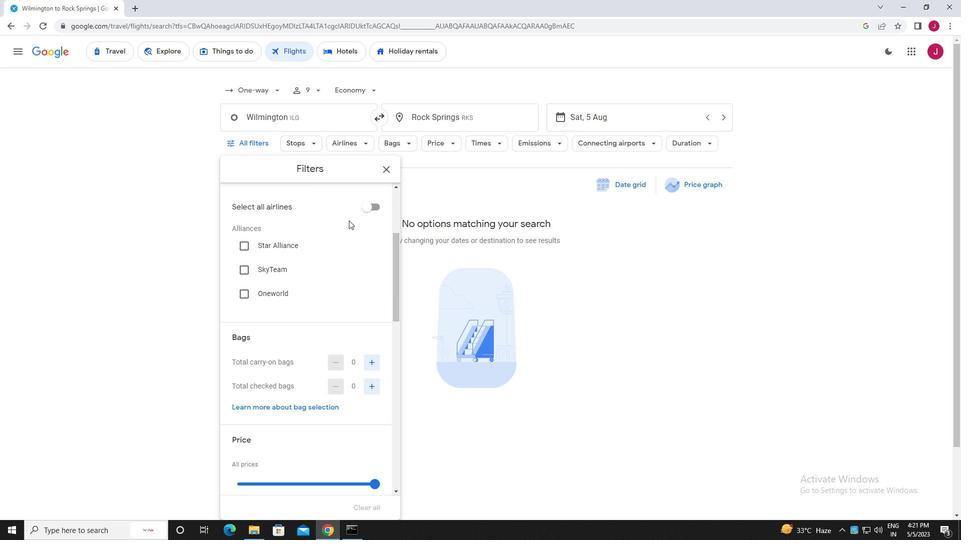 
Action: Mouse scrolled (349, 220) with delta (0, 0)
Screenshot: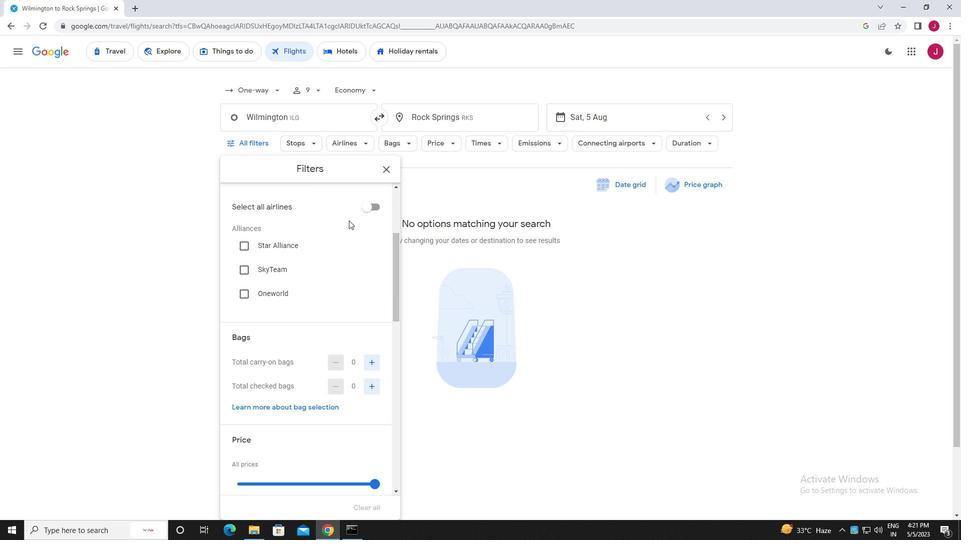 
Action: Mouse moved to (370, 262)
Screenshot: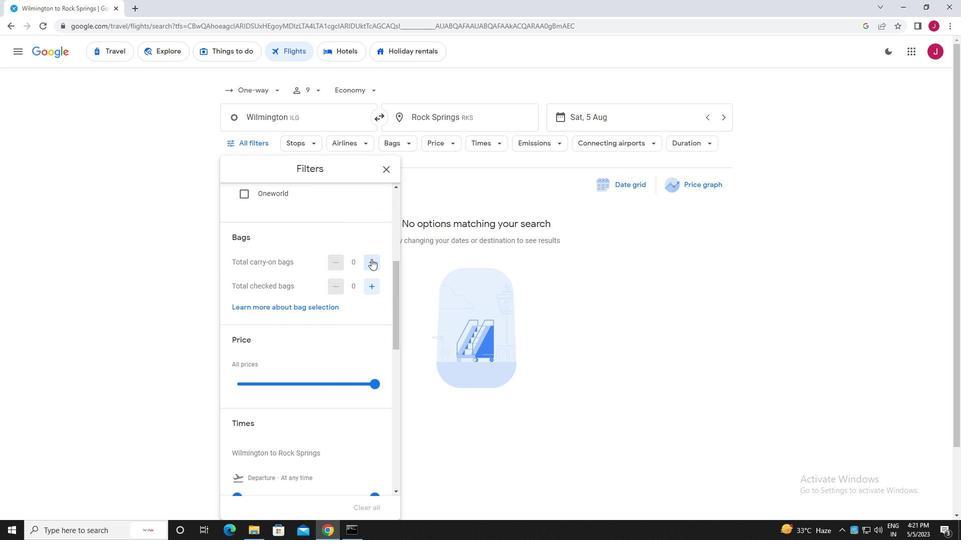 
Action: Mouse pressed left at (370, 262)
Screenshot: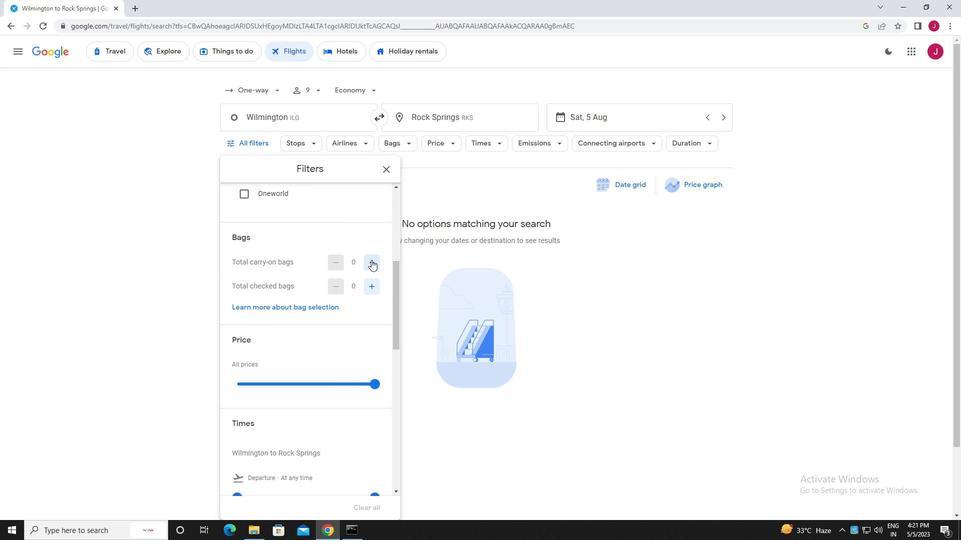 
Action: Mouse moved to (370, 291)
Screenshot: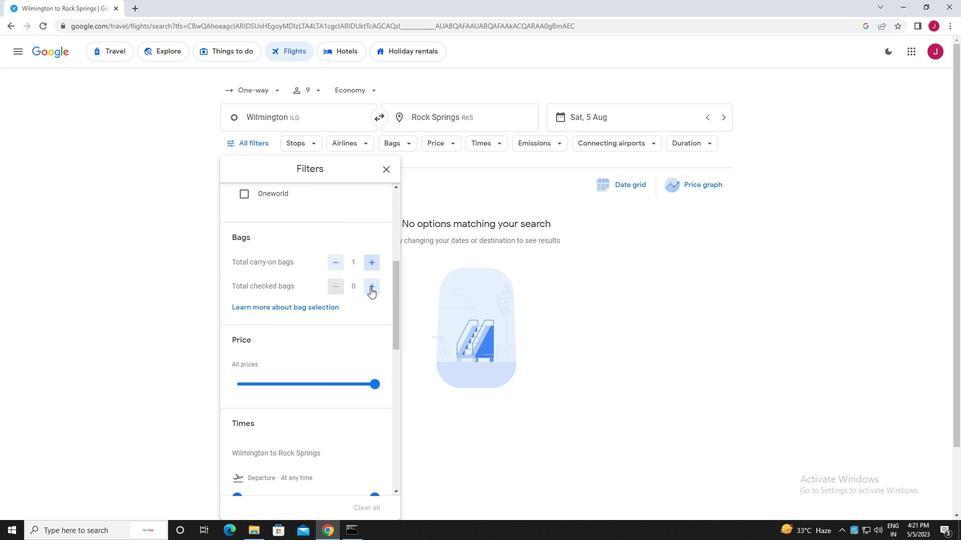 
Action: Mouse pressed left at (370, 291)
Screenshot: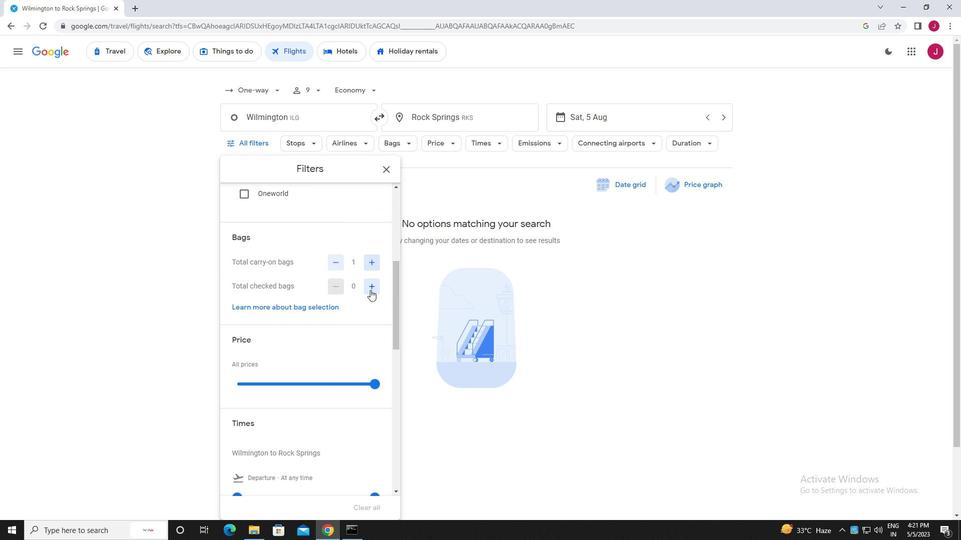 
Action: Mouse moved to (371, 291)
Screenshot: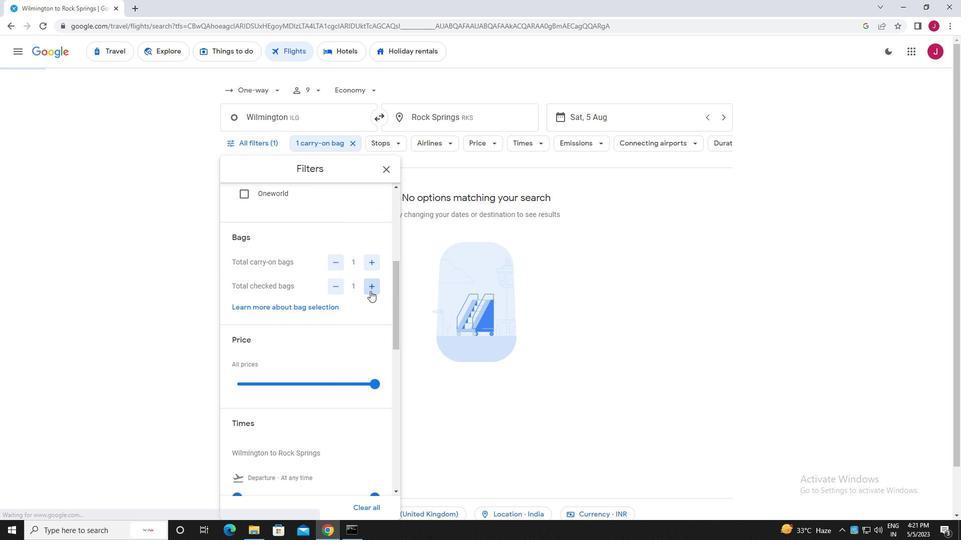 
Action: Mouse scrolled (371, 291) with delta (0, 0)
Screenshot: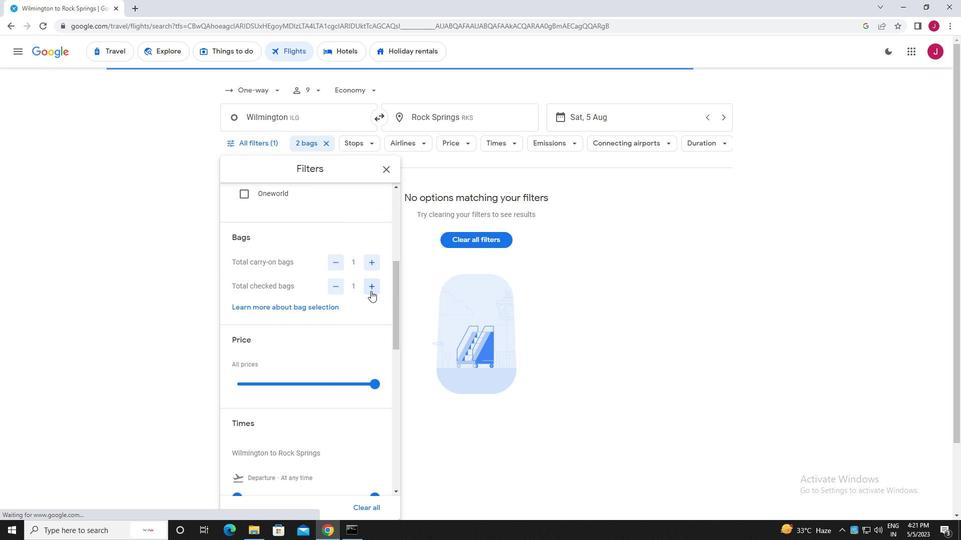 
Action: Mouse scrolled (371, 291) with delta (0, 0)
Screenshot: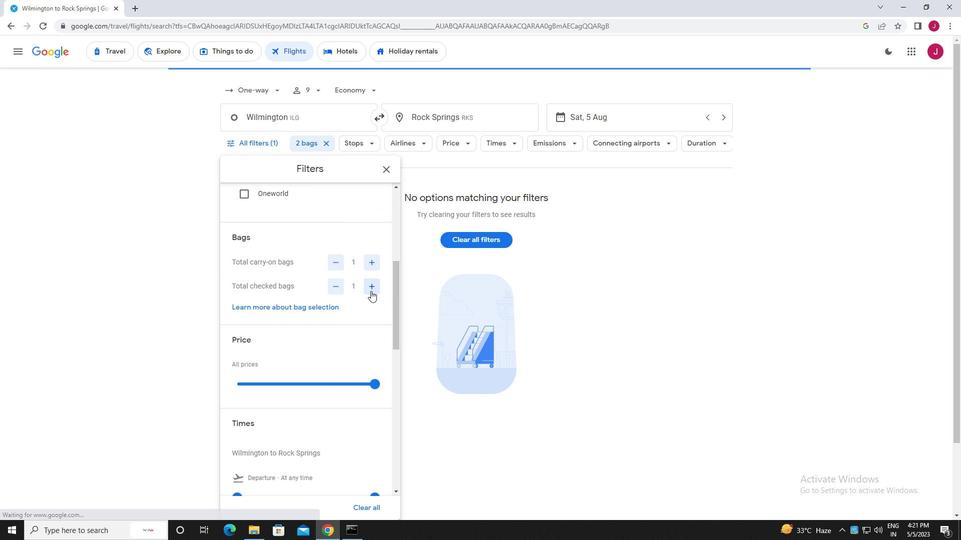 
Action: Mouse moved to (371, 291)
Screenshot: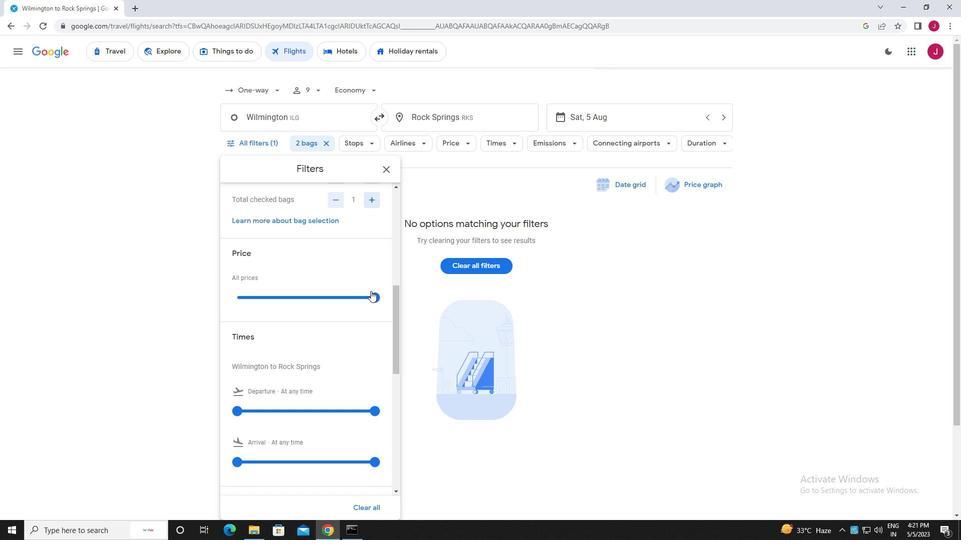 
Action: Mouse scrolled (371, 291) with delta (0, 0)
Screenshot: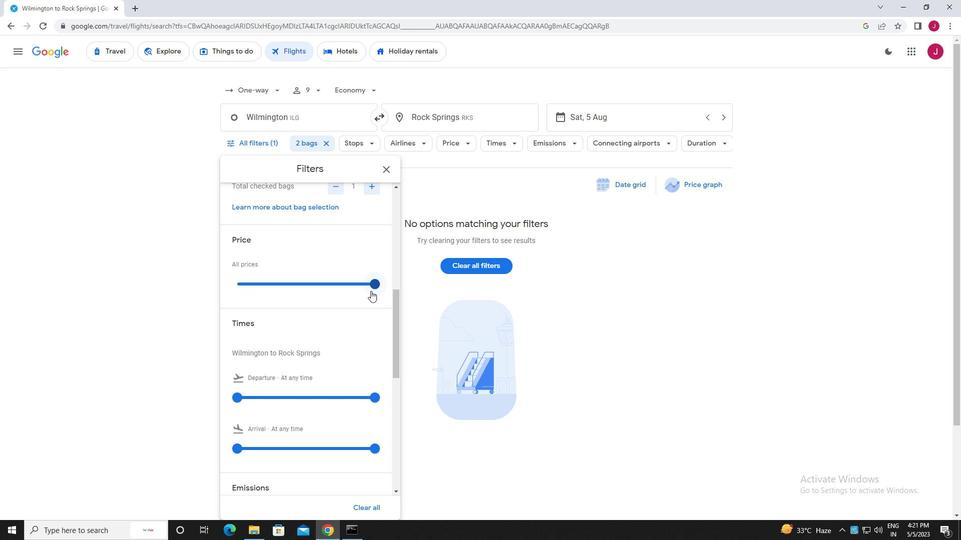 
Action: Mouse moved to (375, 233)
Screenshot: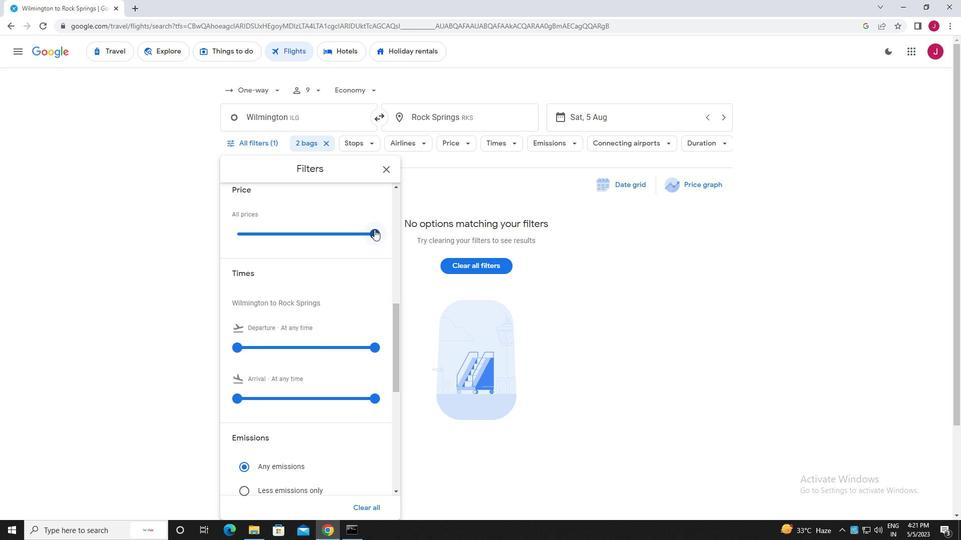 
Action: Mouse pressed left at (375, 233)
Screenshot: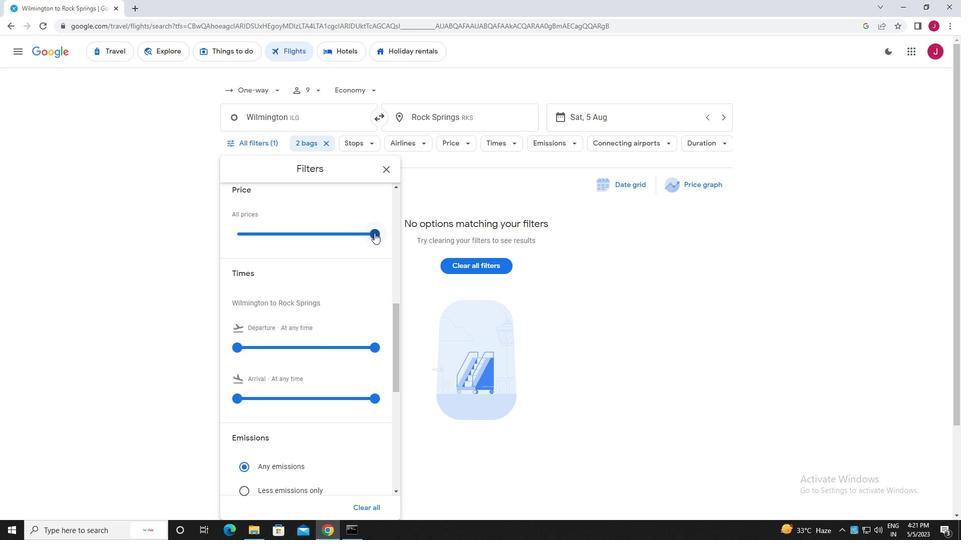 
Action: Mouse moved to (237, 350)
Screenshot: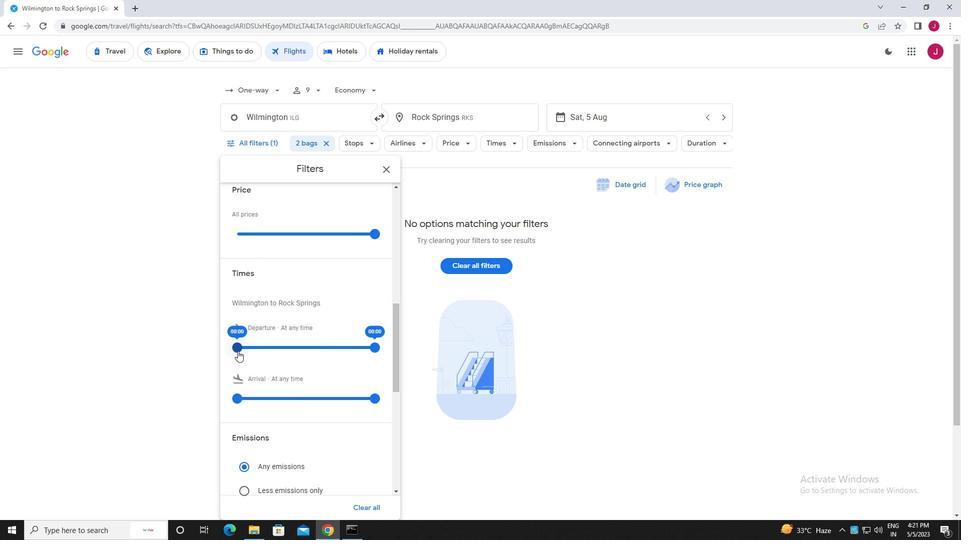 
Action: Mouse pressed left at (237, 350)
Screenshot: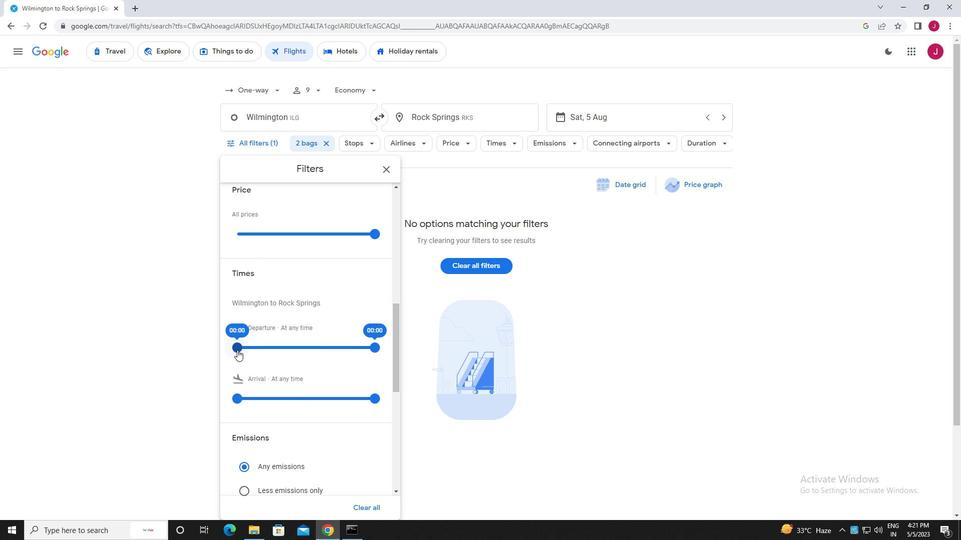 
Action: Mouse moved to (372, 349)
Screenshot: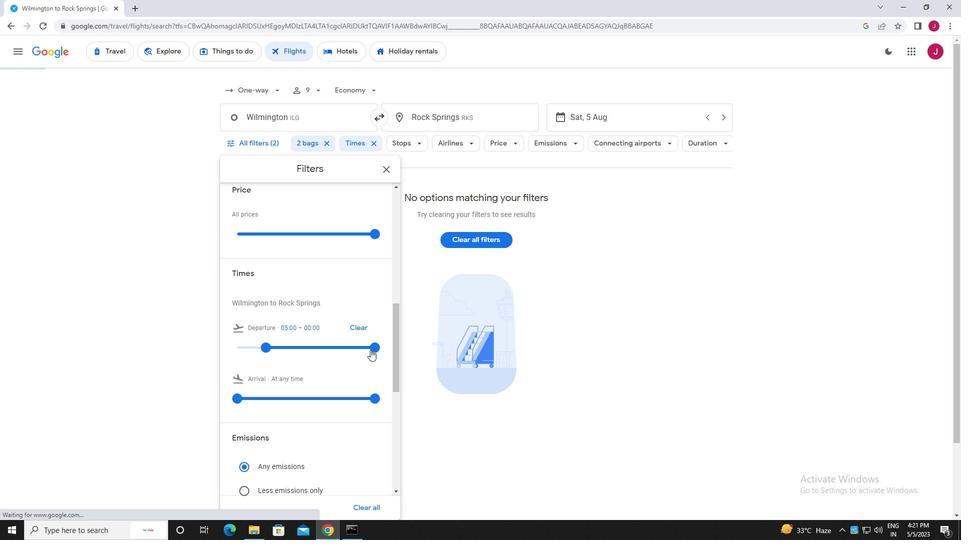 
Action: Mouse pressed left at (372, 349)
Screenshot: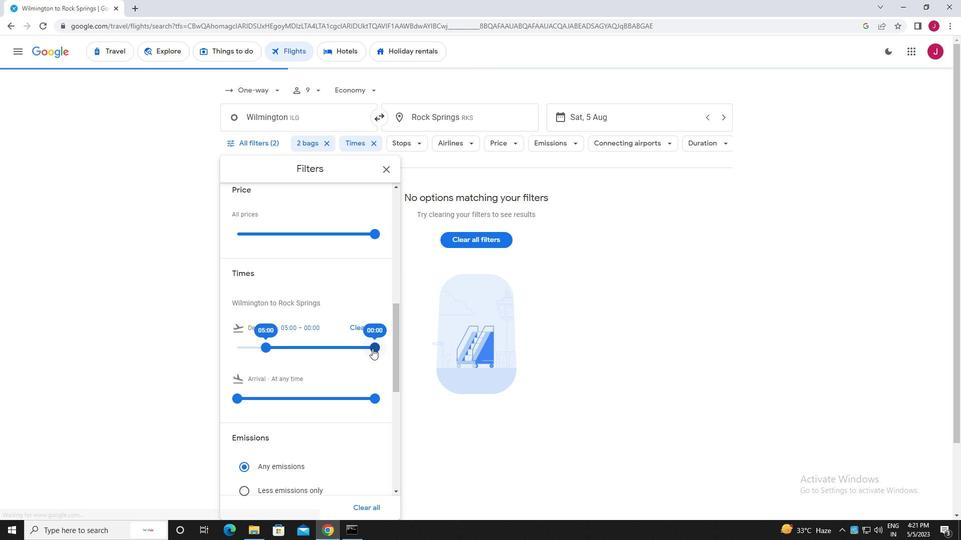
Action: Mouse moved to (383, 173)
Screenshot: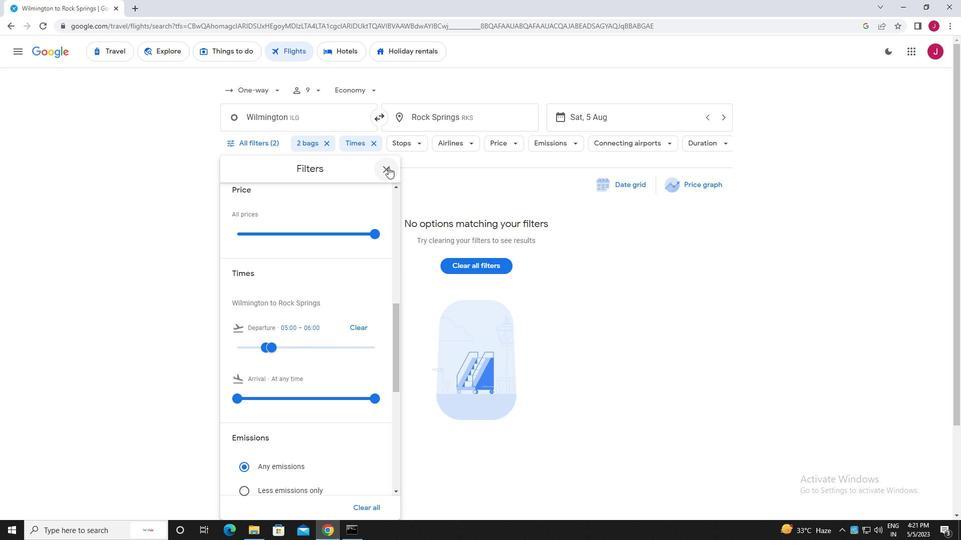 
Action: Mouse pressed left at (383, 173)
Screenshot: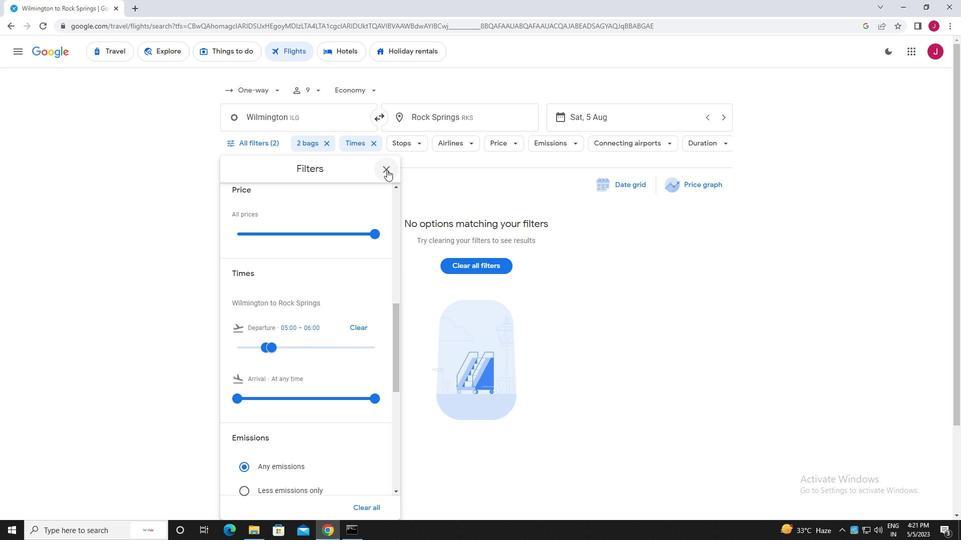 
Action: Mouse moved to (366, 193)
Screenshot: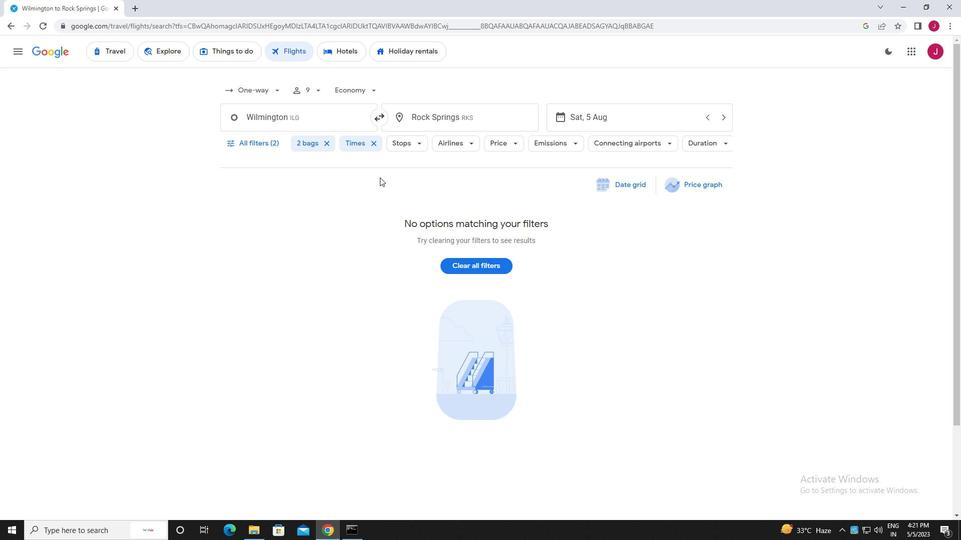 
